 Task: Reply to email with the signature Courtney Young with the subject 'Request for customer feedback' from softage.1@softage.net with the message 'Please provide me with an update on the budget for the project.' with CC to softage.9@softage.net with an attached document Partnership_proposal.pdf
Action: Mouse moved to (1072, 255)
Screenshot: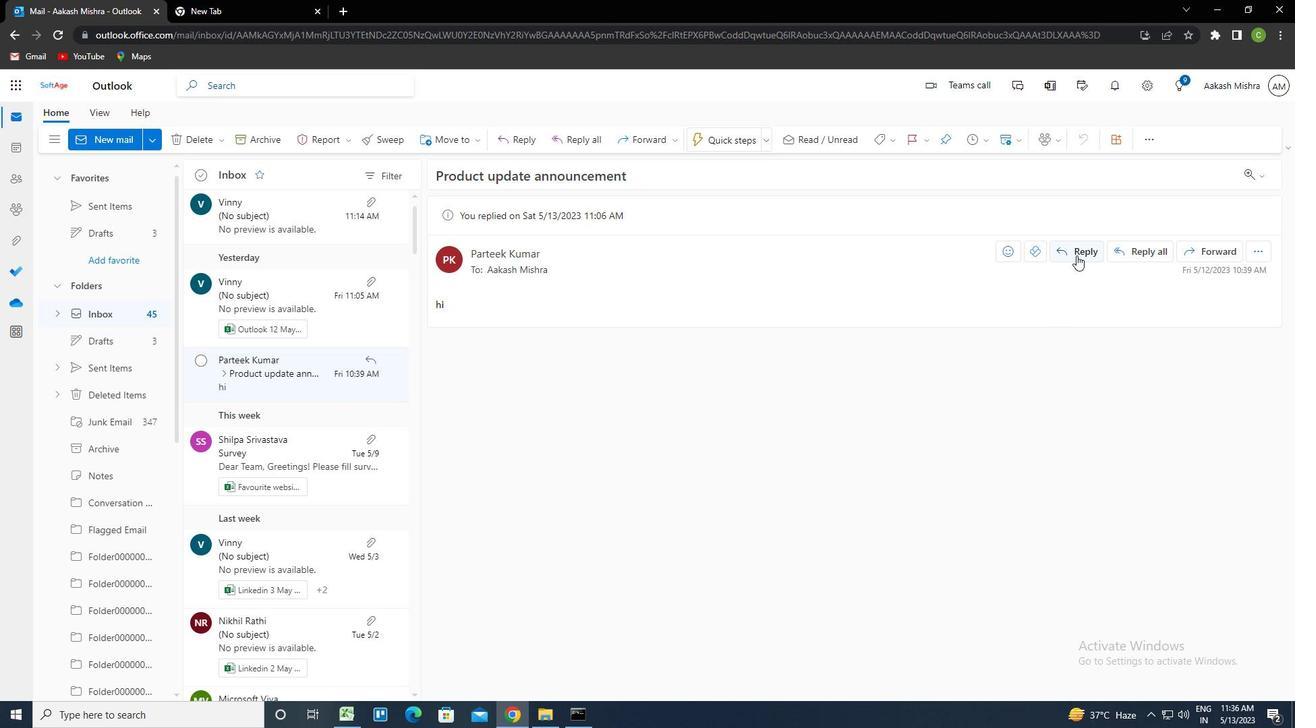 
Action: Mouse pressed left at (1072, 255)
Screenshot: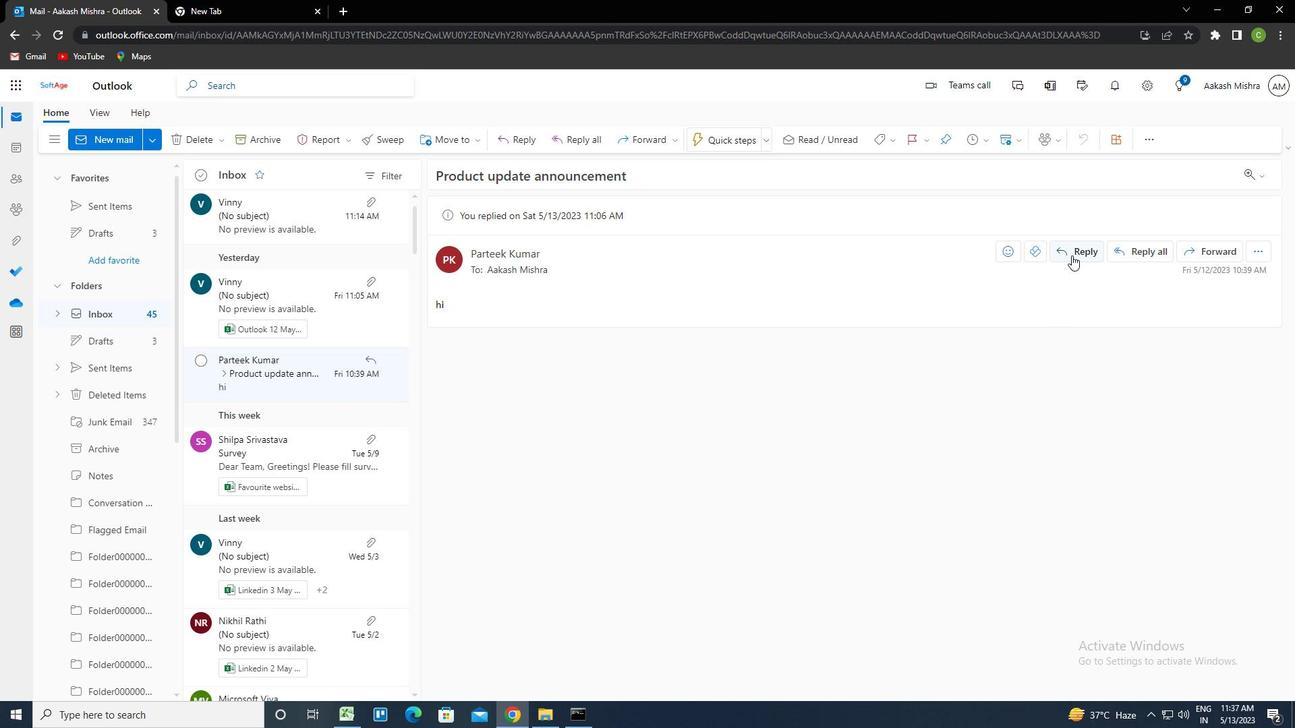 
Action: Mouse moved to (868, 141)
Screenshot: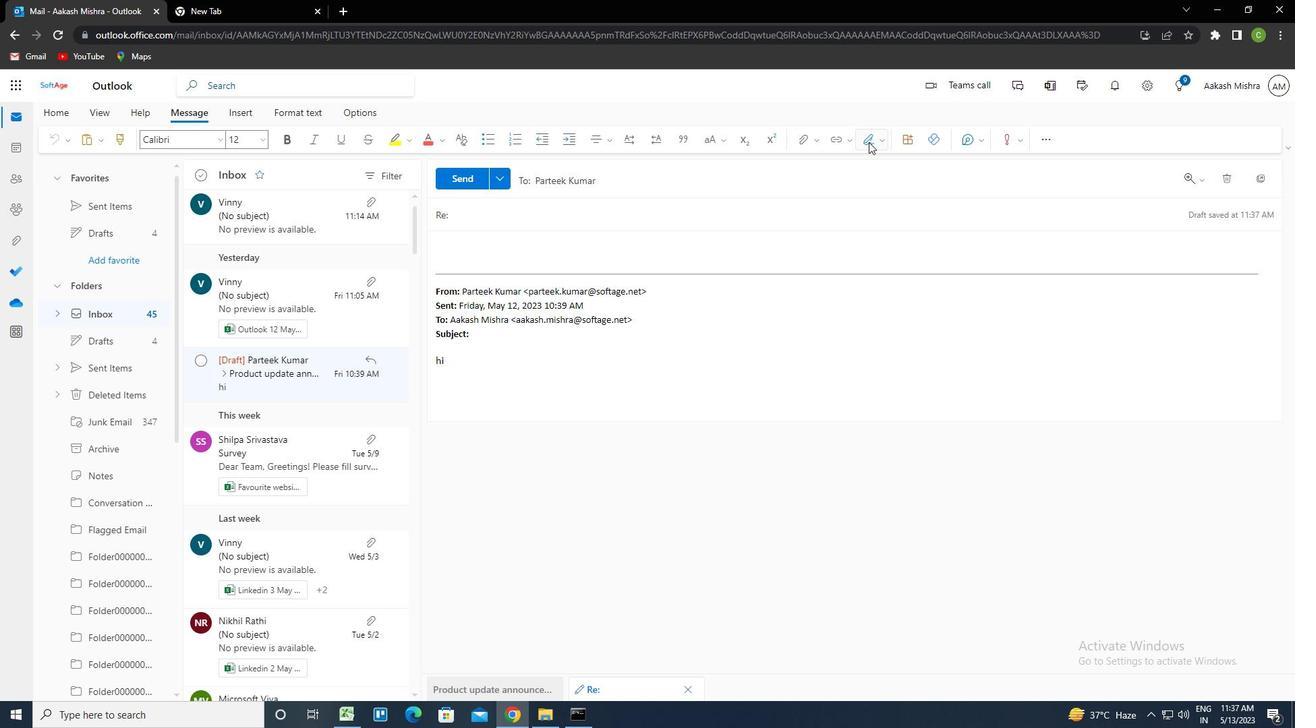 
Action: Mouse pressed left at (868, 141)
Screenshot: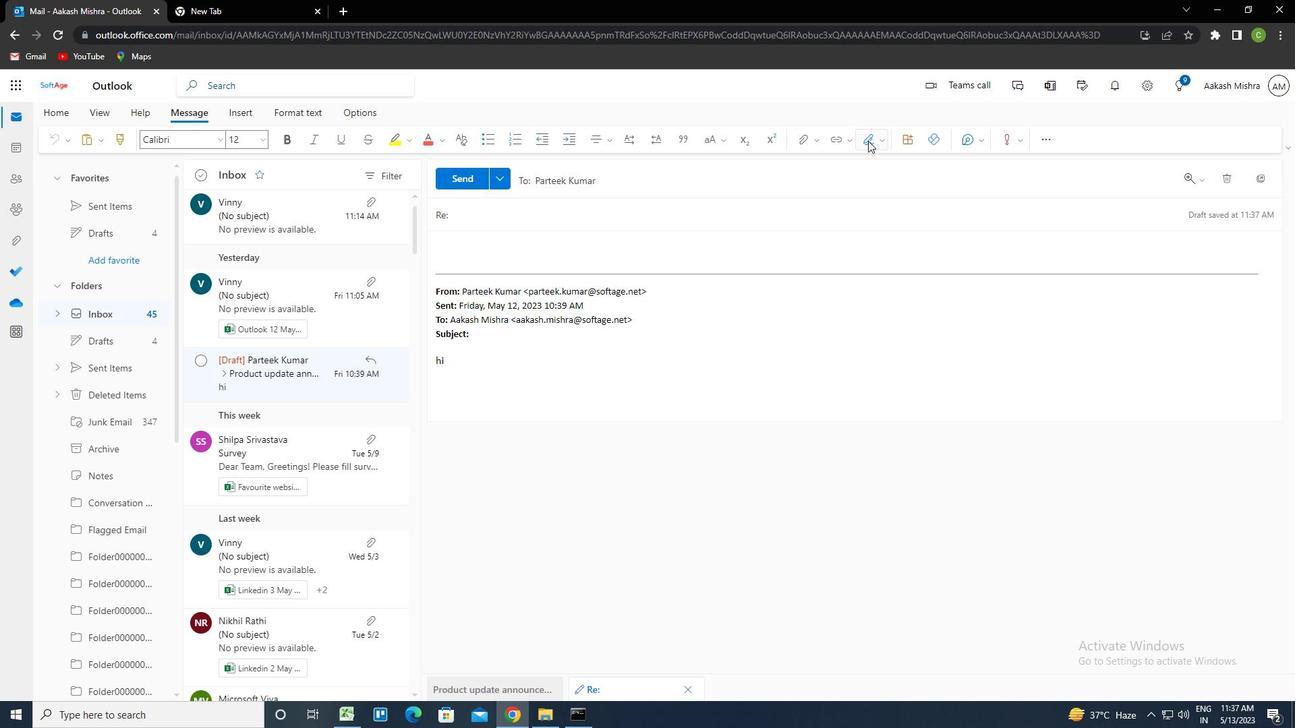
Action: Mouse moved to (852, 188)
Screenshot: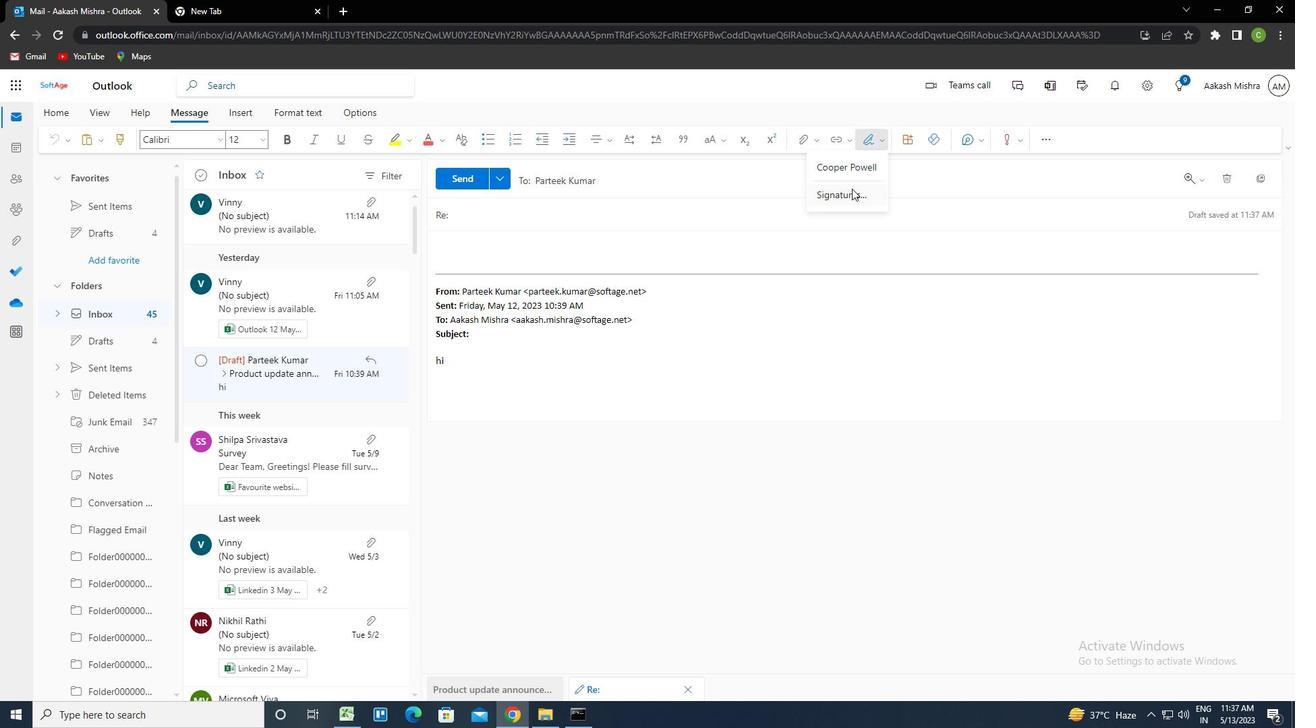 
Action: Mouse pressed left at (852, 188)
Screenshot: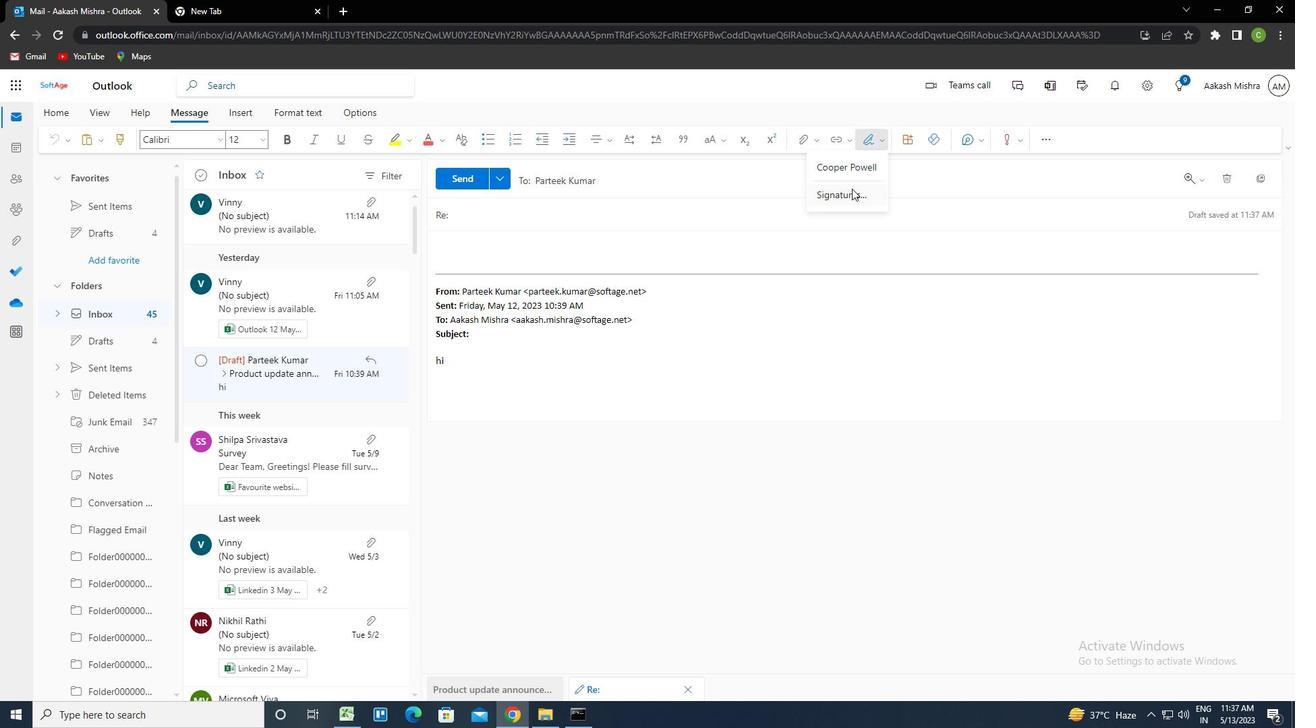 
Action: Mouse moved to (920, 249)
Screenshot: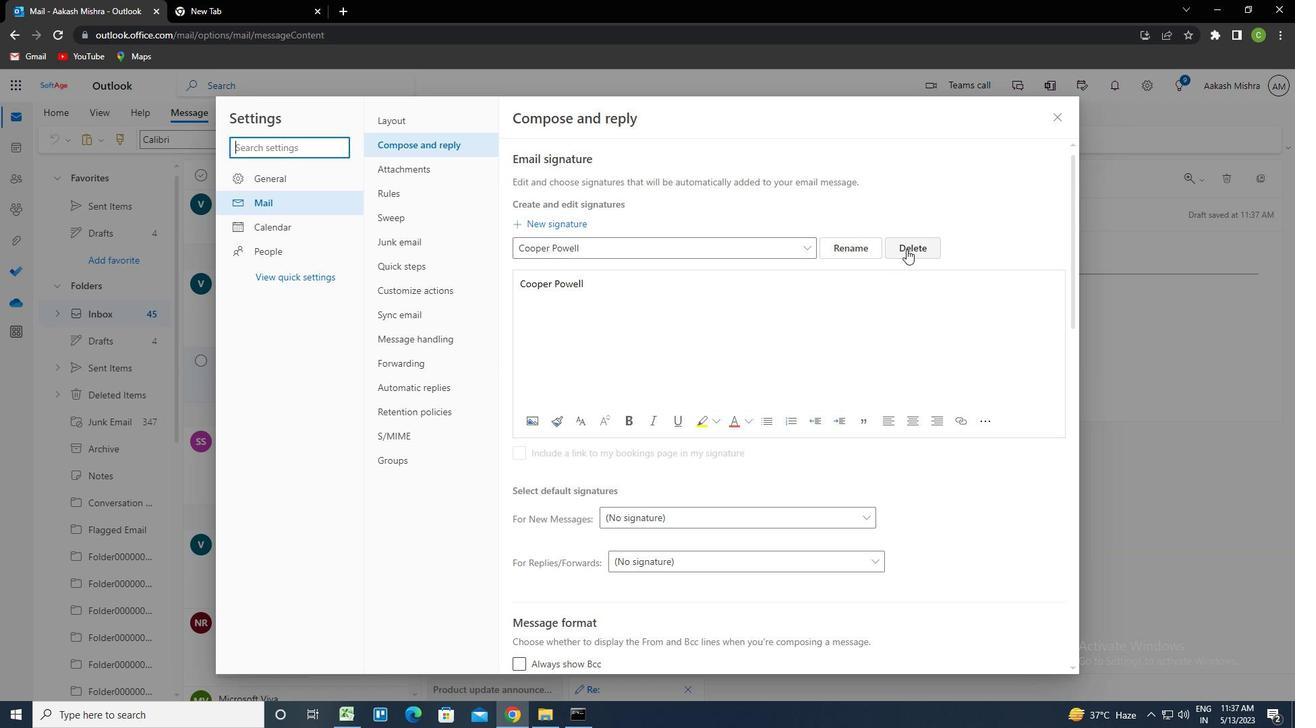 
Action: Mouse pressed left at (920, 249)
Screenshot: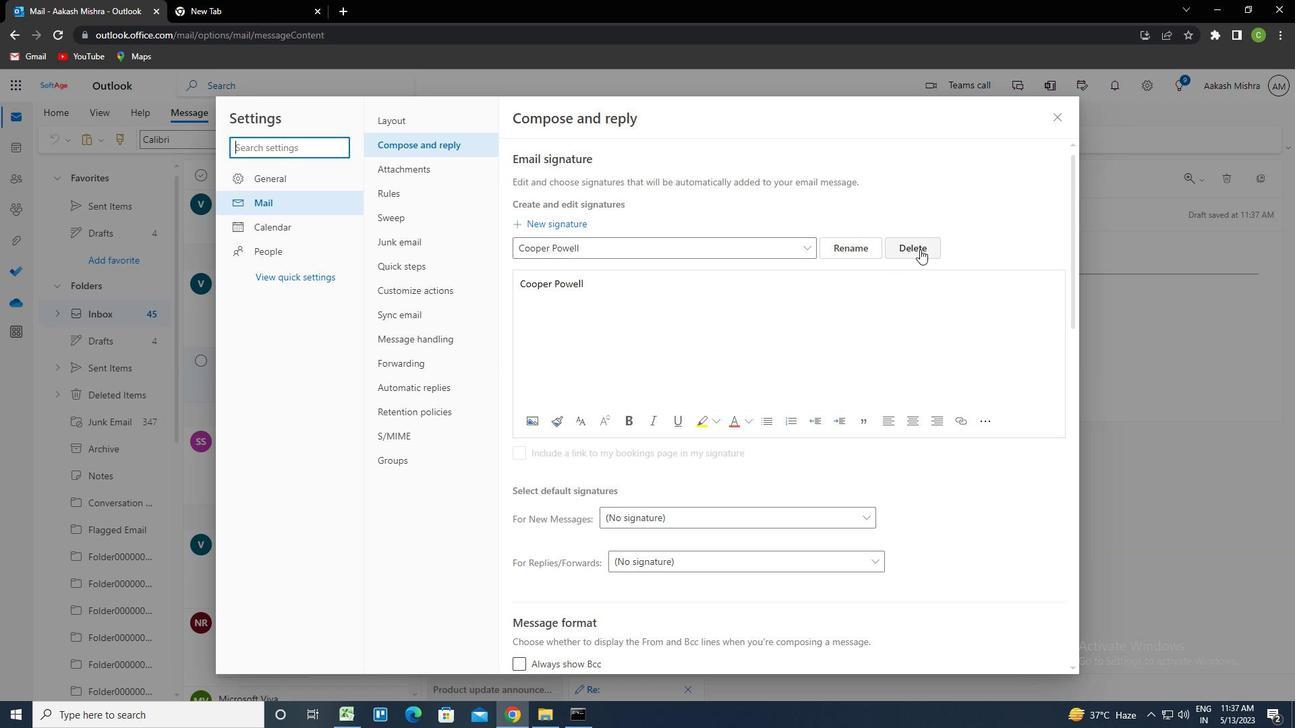 
Action: Mouse moved to (671, 255)
Screenshot: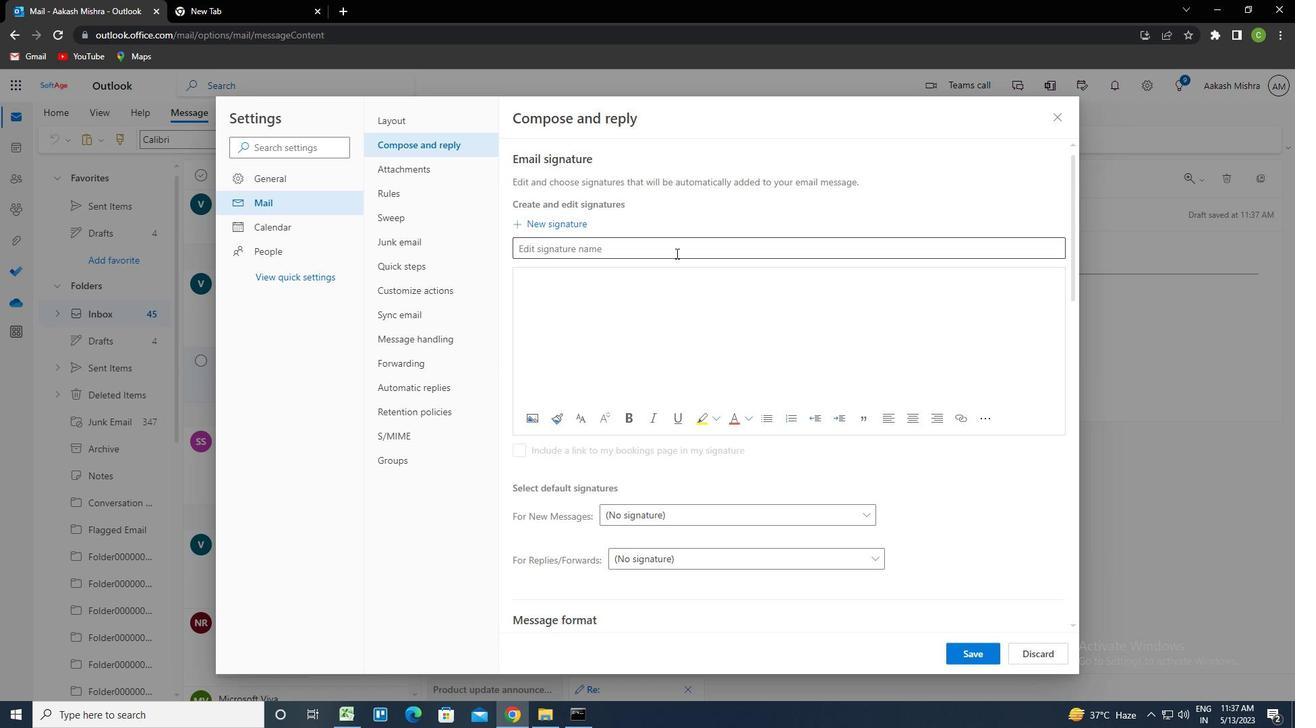 
Action: Mouse pressed left at (671, 255)
Screenshot: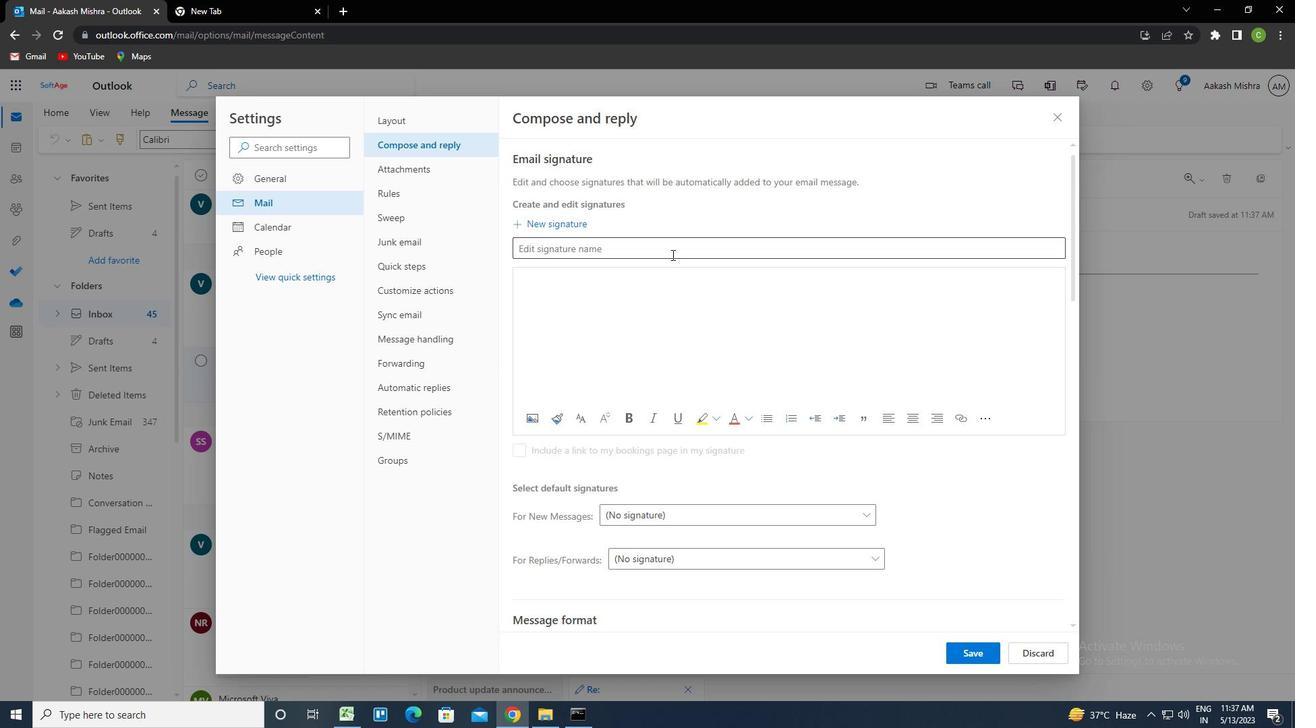 
Action: Key pressed <Key.caps_lock>c<Key.caps_lock>ourtney<Key.space><Key.caps_lock>t<Key.backspace>y<Key.caps_lock>oung<Key.tab><Key.caps_lock>c<Key.caps_lock>ourtney<Key.space><Key.caps_lock>y<Key.caps_lock>oung
Screenshot: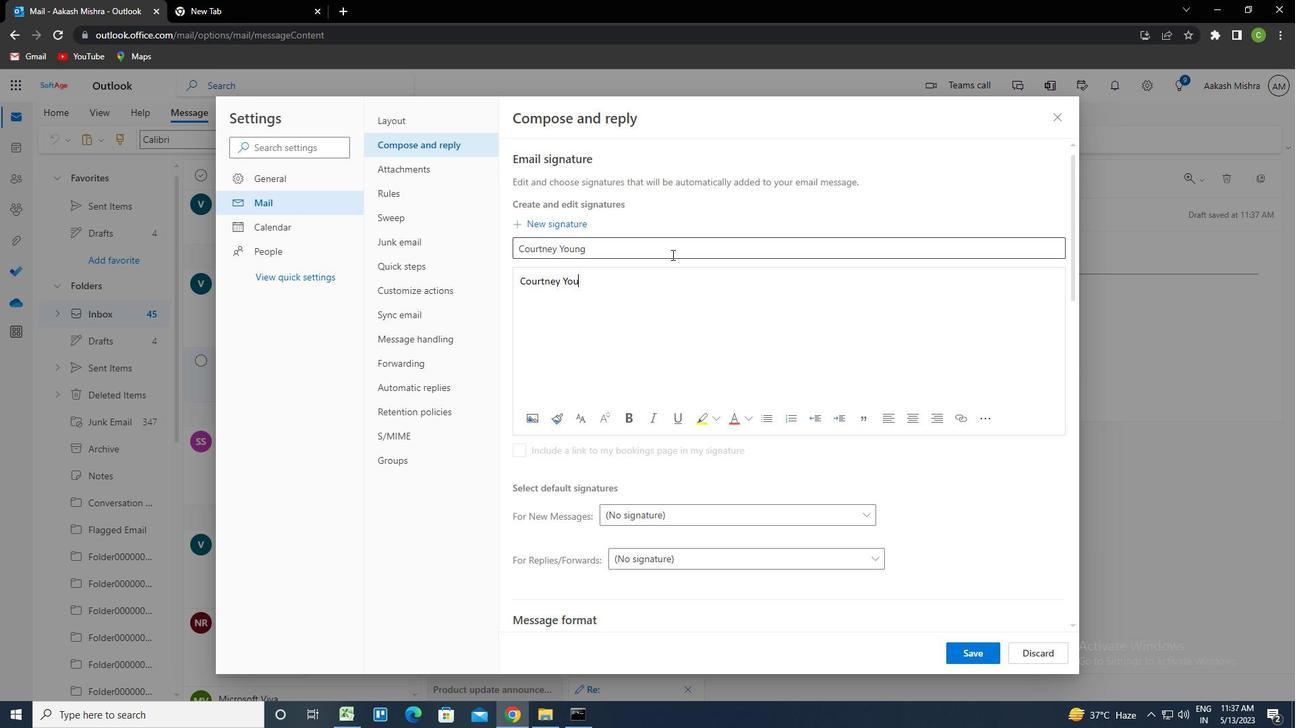 
Action: Mouse moved to (979, 649)
Screenshot: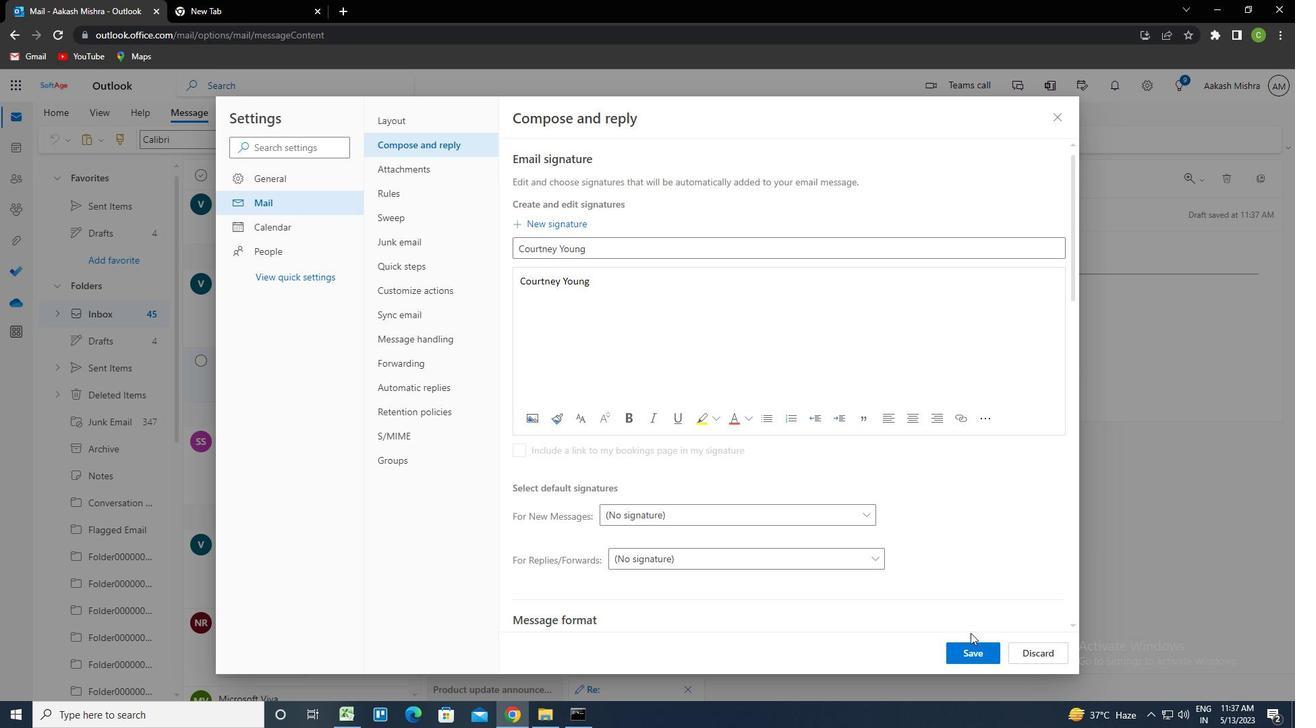 
Action: Mouse pressed left at (979, 649)
Screenshot: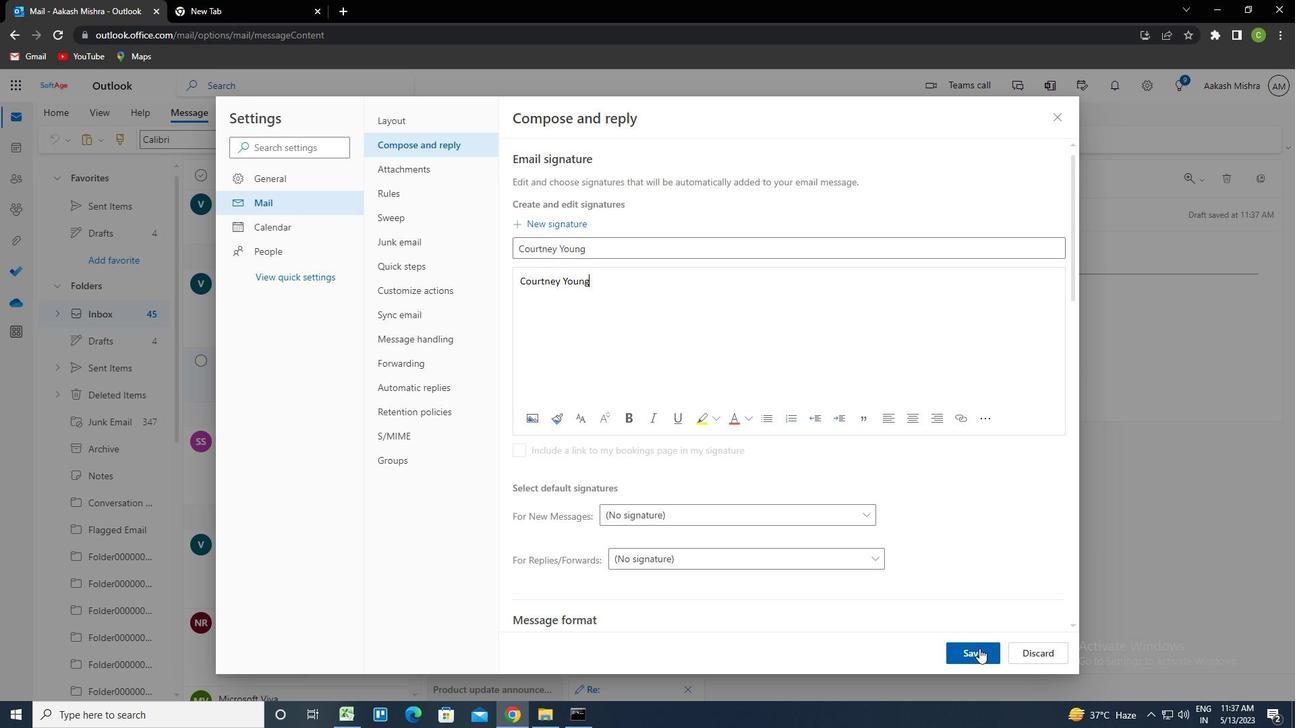 
Action: Mouse moved to (1057, 120)
Screenshot: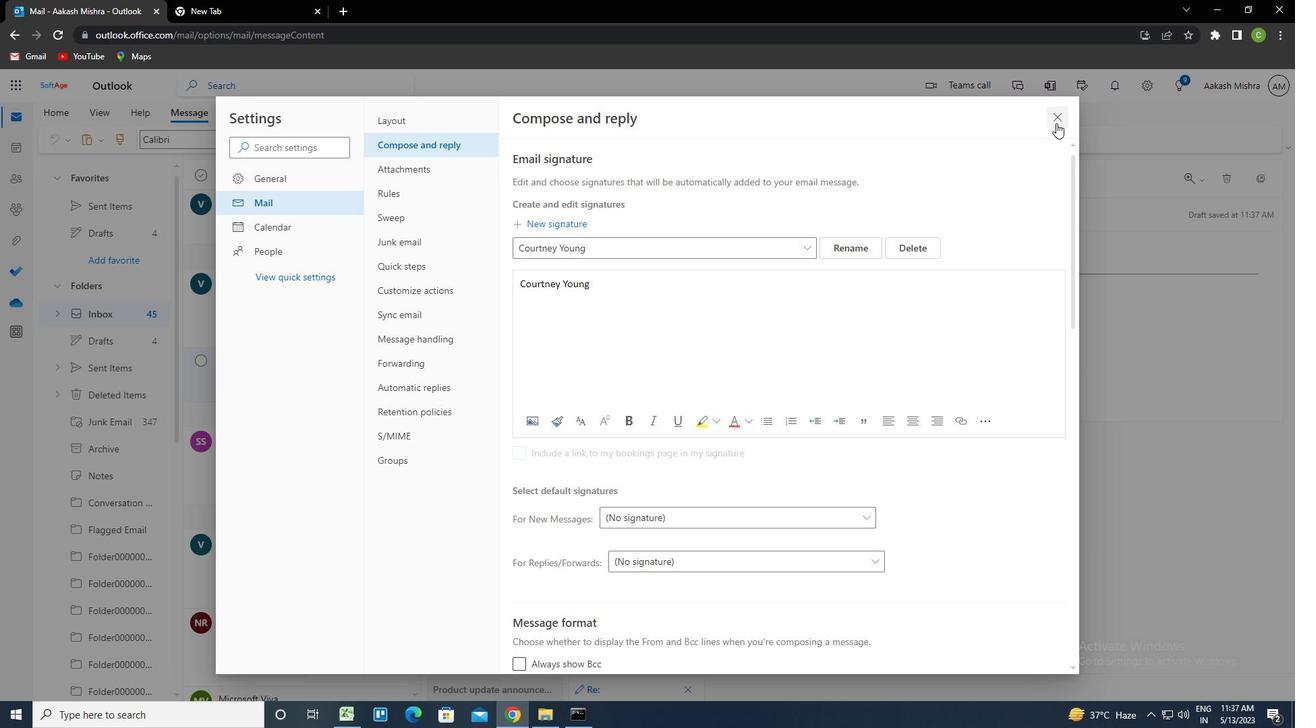 
Action: Mouse pressed left at (1057, 120)
Screenshot: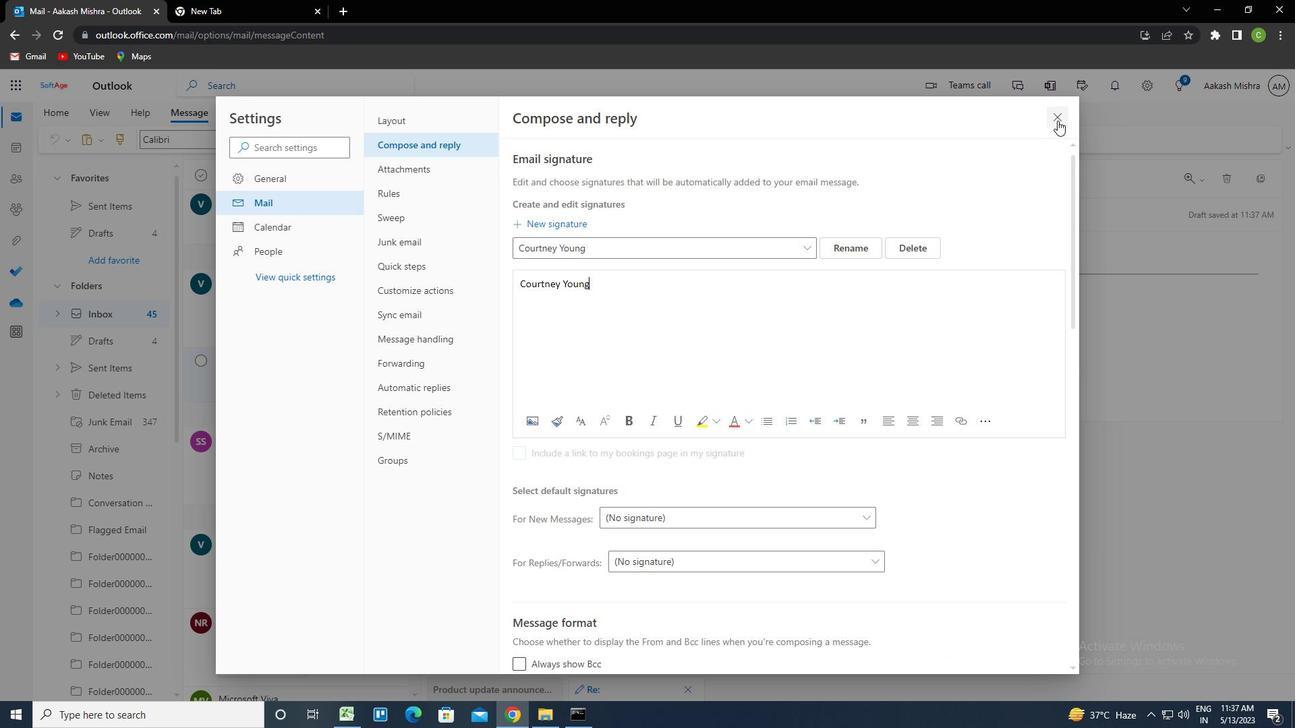 
Action: Mouse moved to (864, 141)
Screenshot: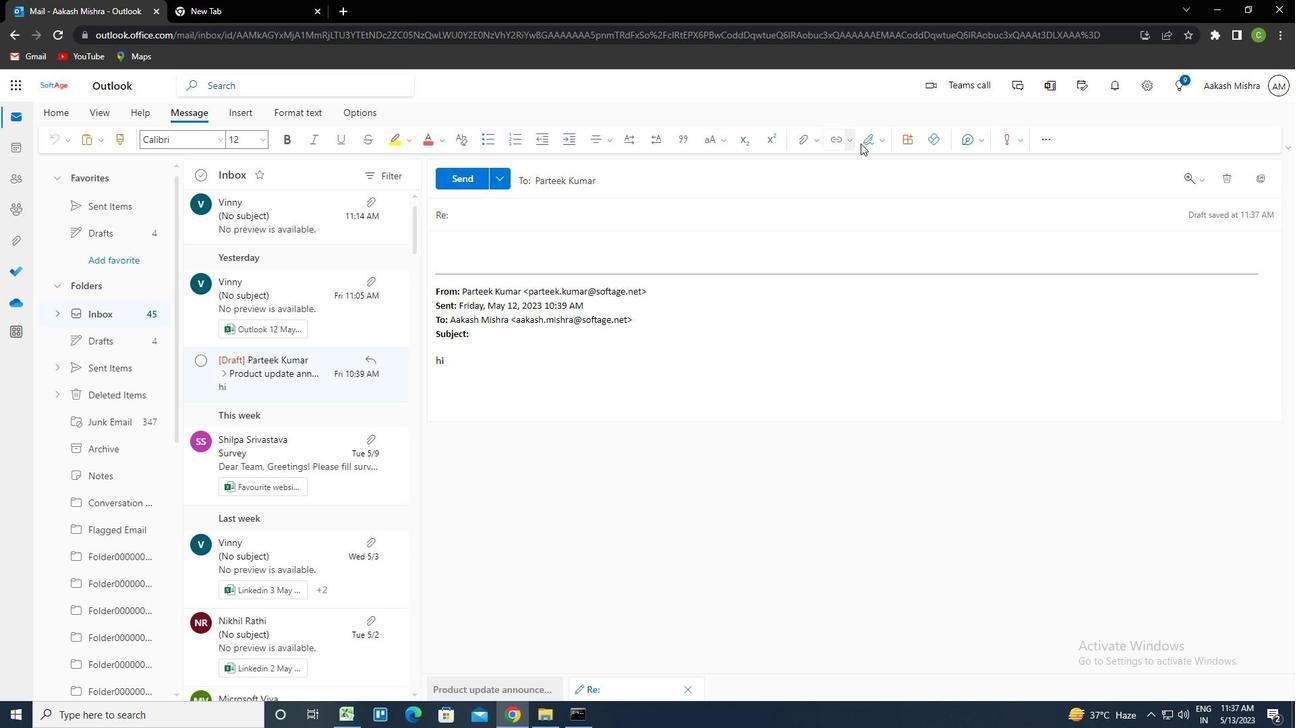 
Action: Mouse pressed left at (864, 141)
Screenshot: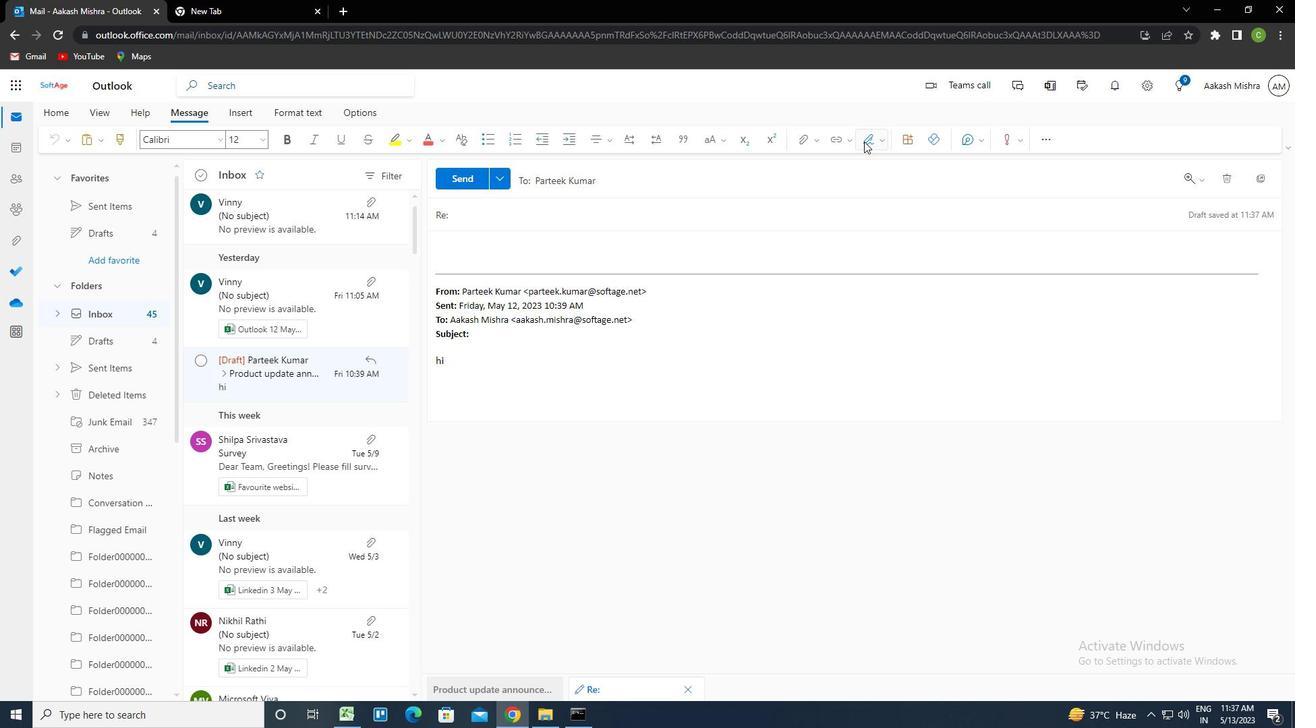 
Action: Mouse moved to (835, 167)
Screenshot: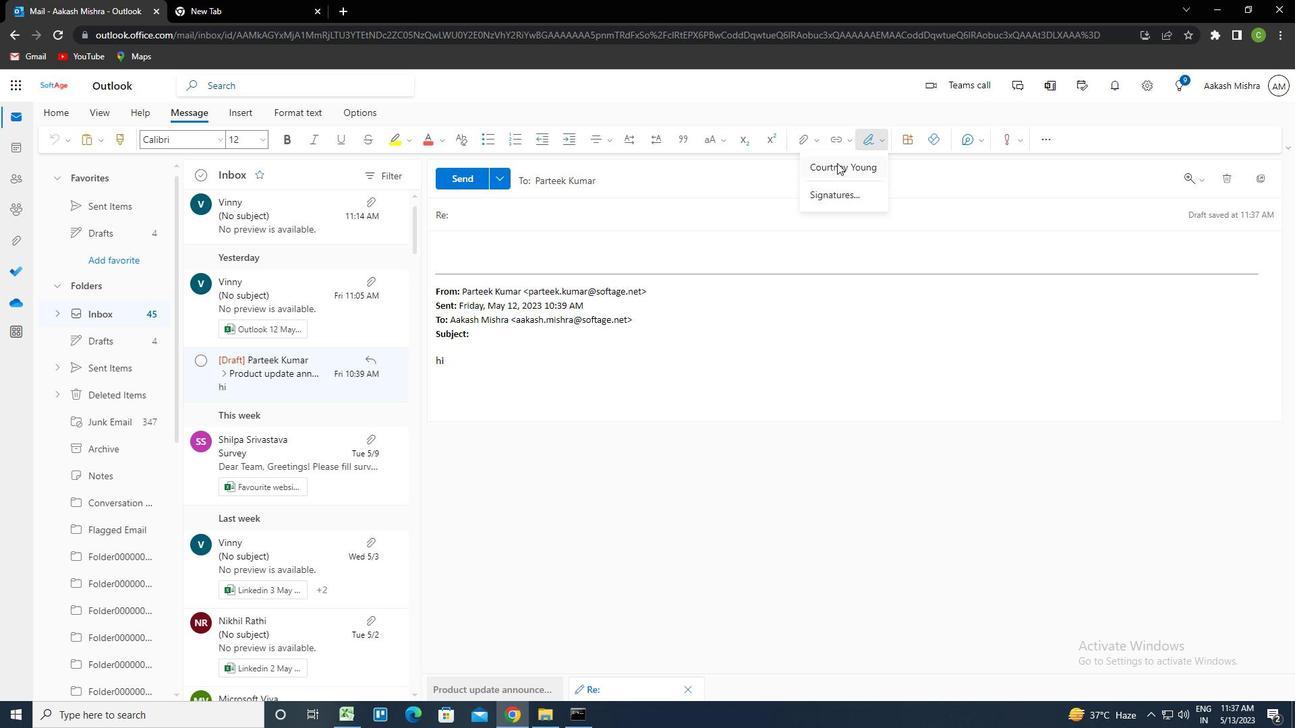 
Action: Mouse pressed left at (835, 167)
Screenshot: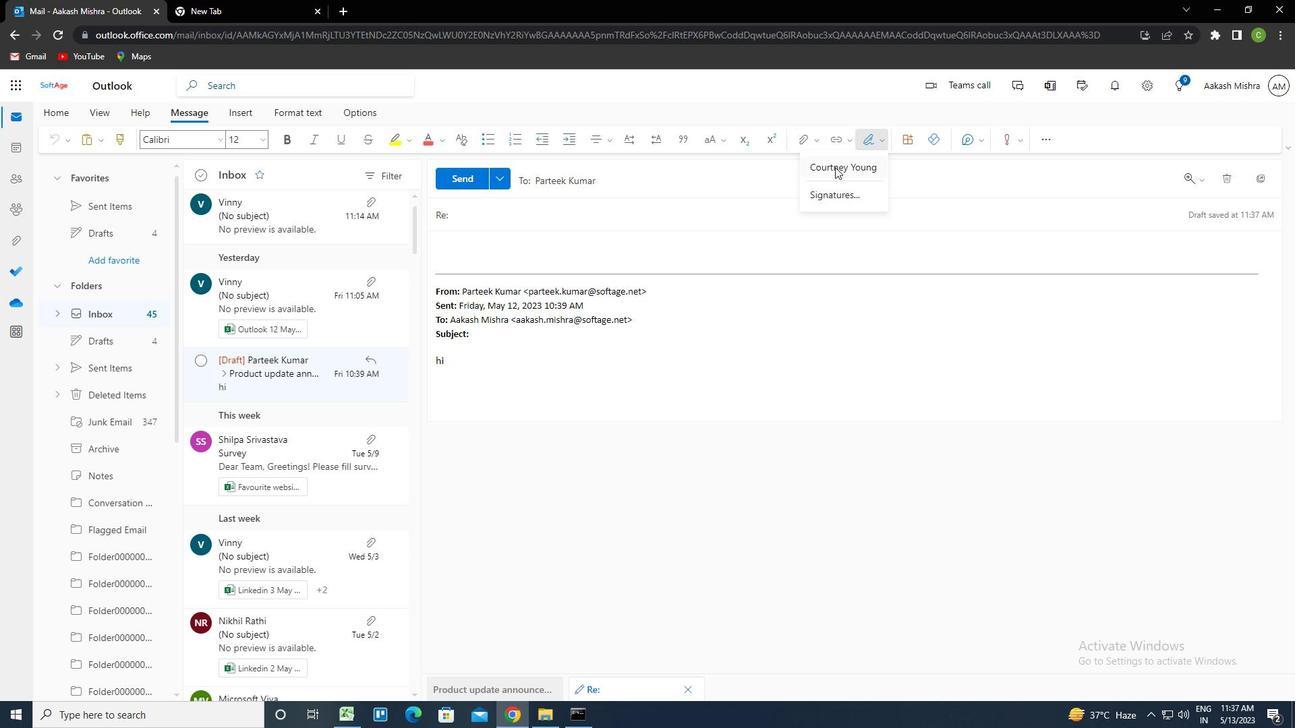 
Action: Mouse moved to (496, 221)
Screenshot: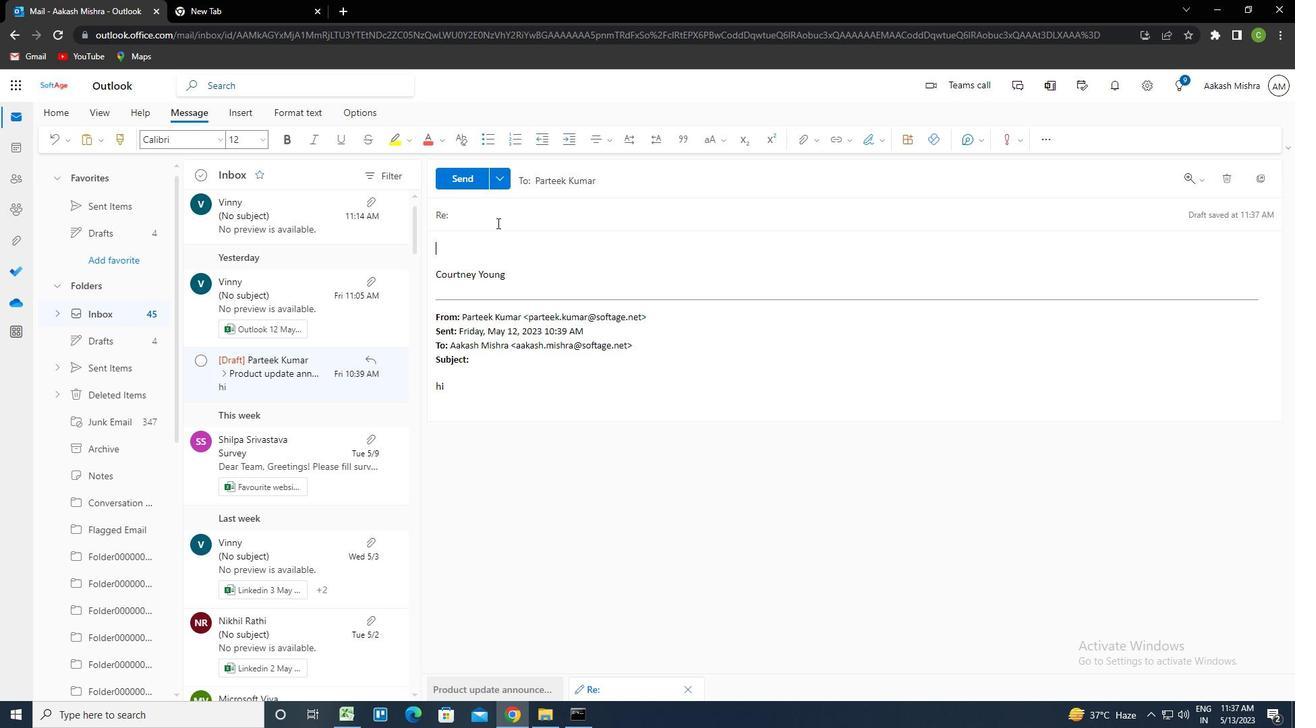 
Action: Mouse pressed left at (496, 221)
Screenshot: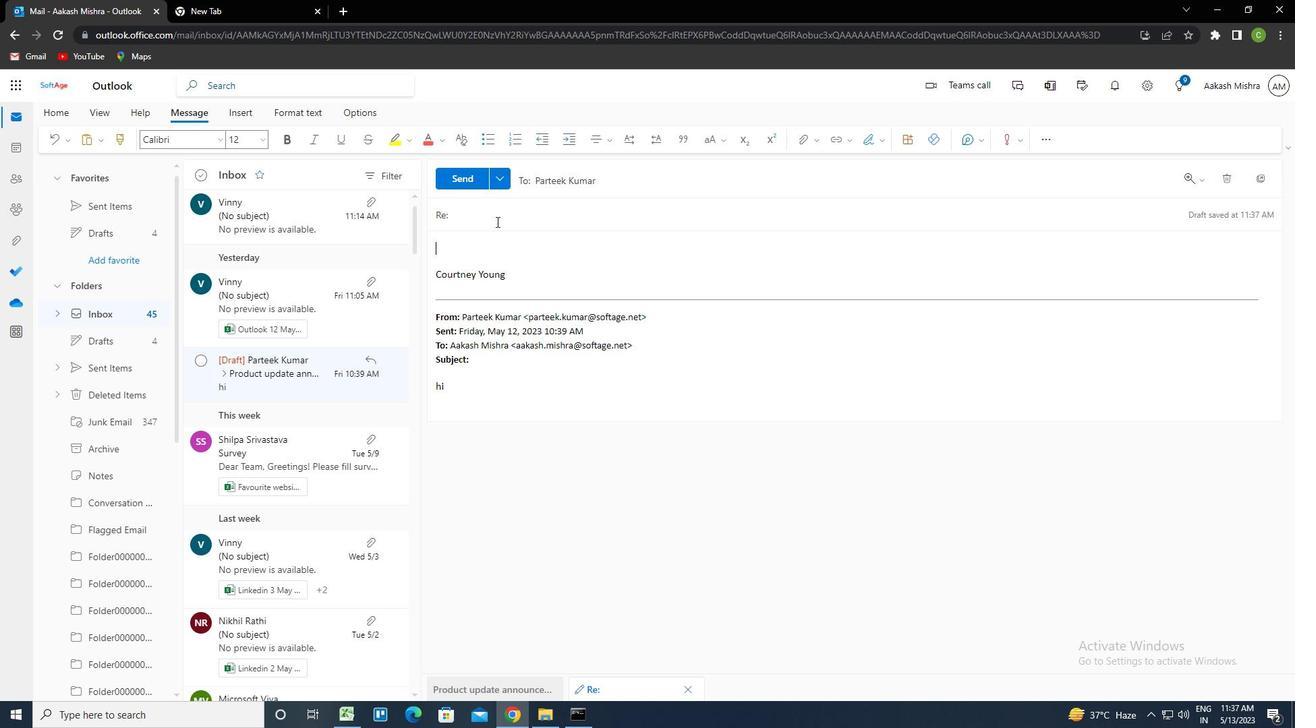 
Action: Key pressed <Key.caps_lock>r<Key.caps_lock>equest<Key.space>for<Key.space>customer<Key.space>feedback<Key.tab><Key.caps_lock>p<Key.caps_lock>Lease<Key.space>provide<Key.space>me<Key.space>with<Key.space>an<Key.space>update<Key.space>on<Key.space>the<Key.space>budget<Key.space>for<Key.space>the<Key.space>project
Screenshot: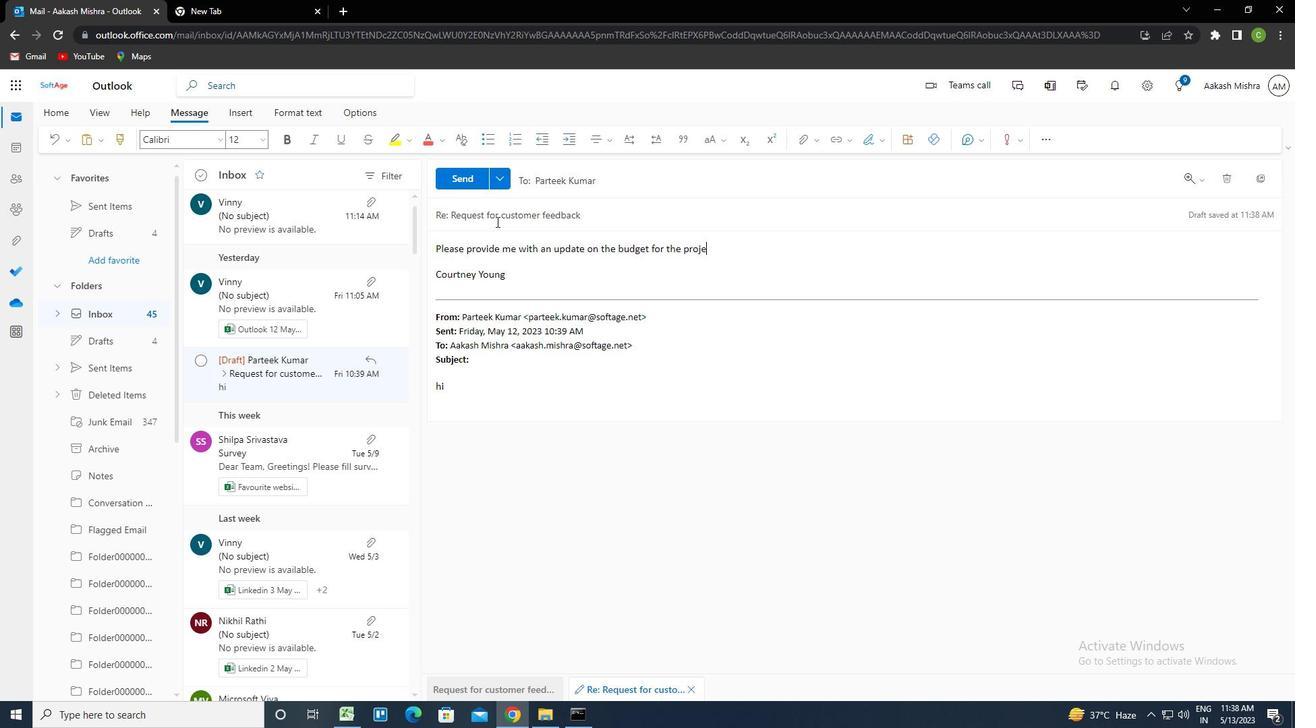 
Action: Mouse moved to (628, 185)
Screenshot: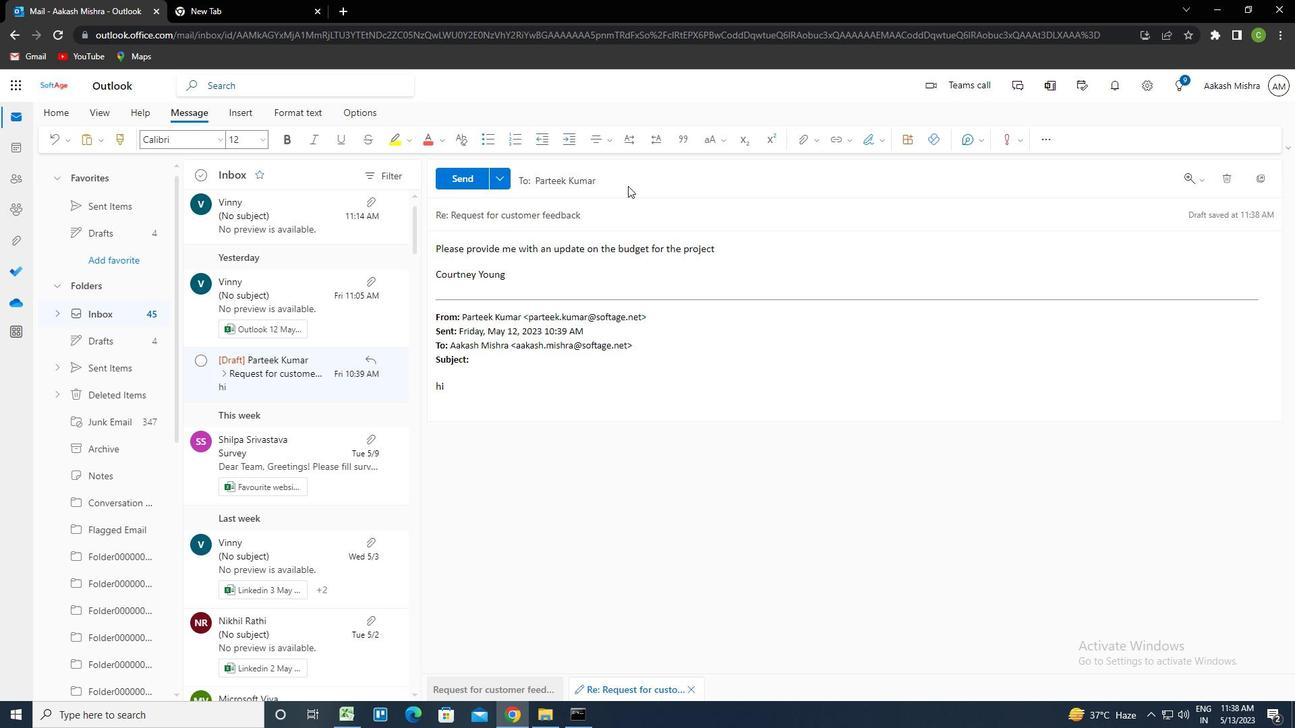 
Action: Mouse pressed left at (628, 185)
Screenshot: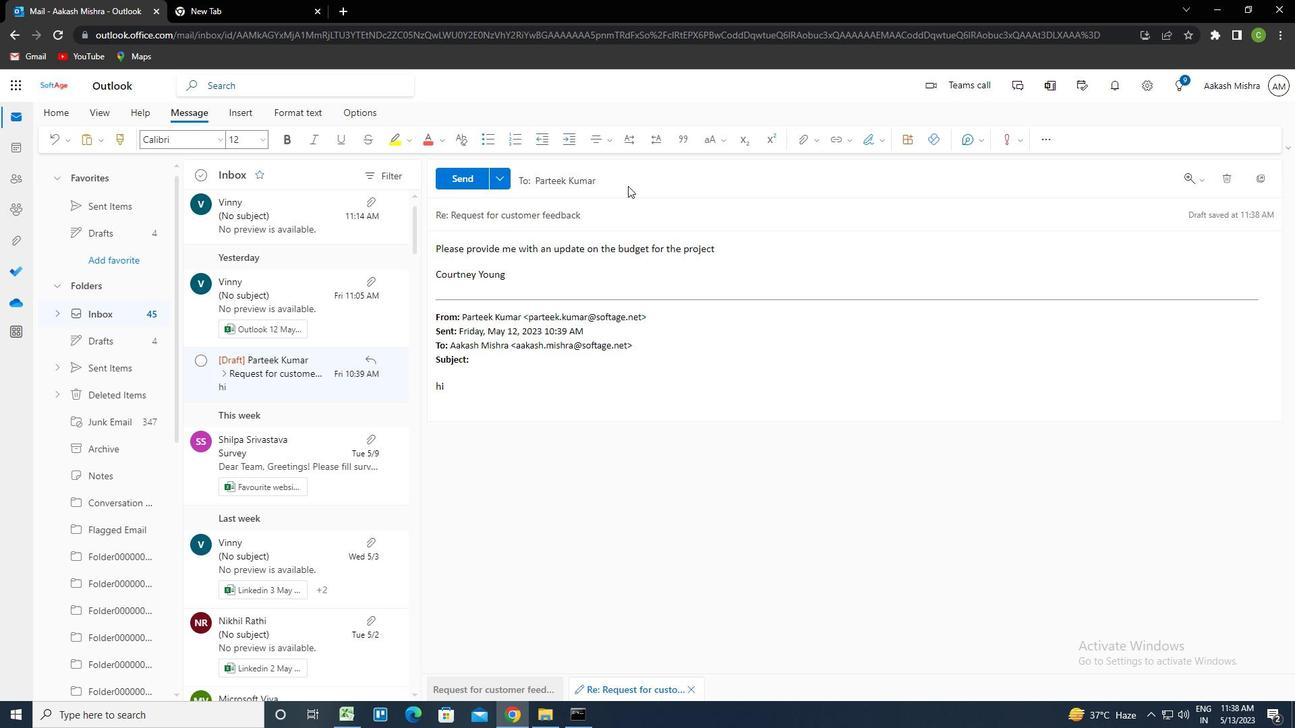 
Action: Mouse moved to (545, 242)
Screenshot: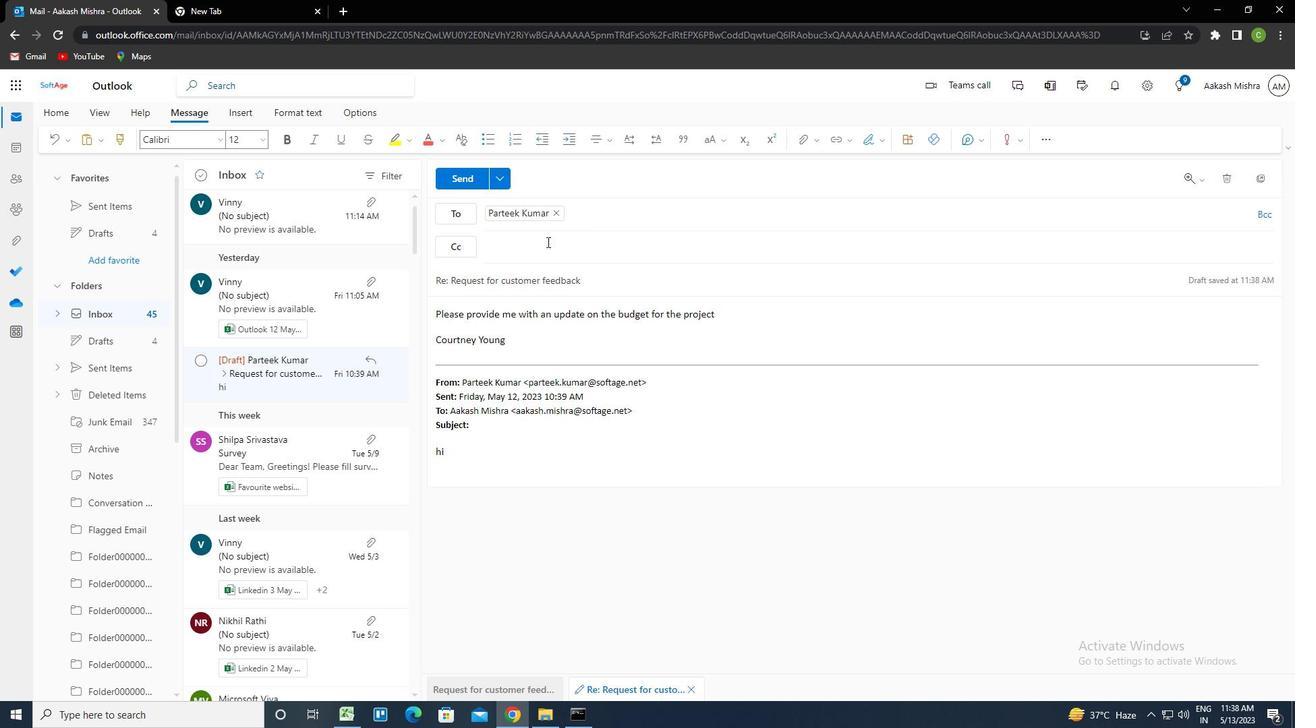 
Action: Mouse pressed left at (545, 242)
Screenshot: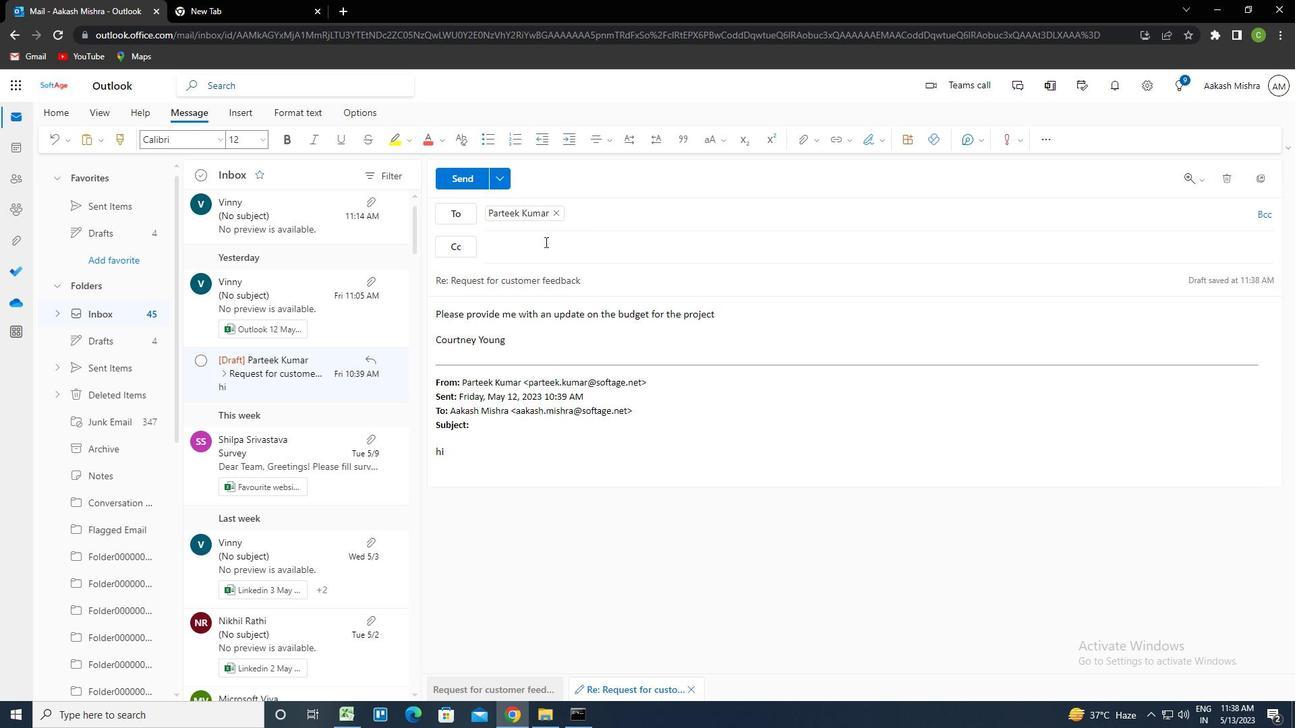 
Action: Key pressed <Key.caps_lock><Key.caps_lock>softage.9<Key.shift>@SOFTAGE.NET<Key.down><Key.enter>
Screenshot: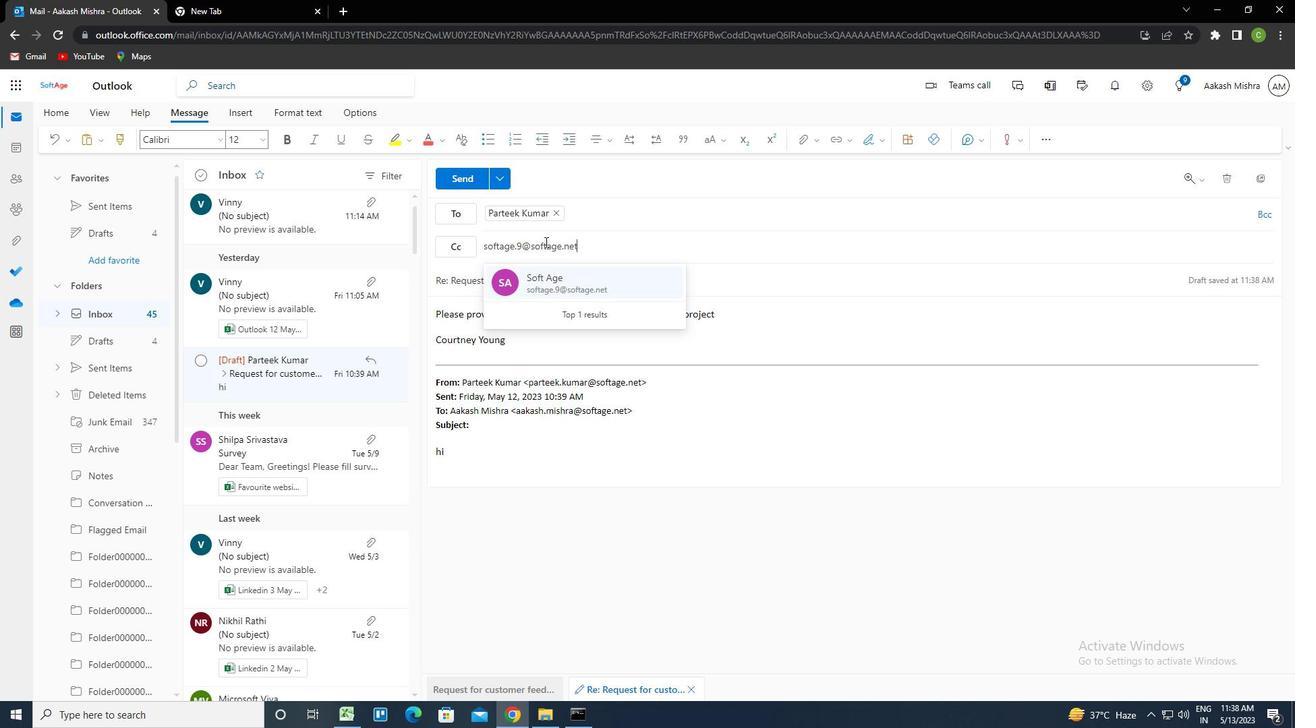 
Action: Mouse moved to (798, 143)
Screenshot: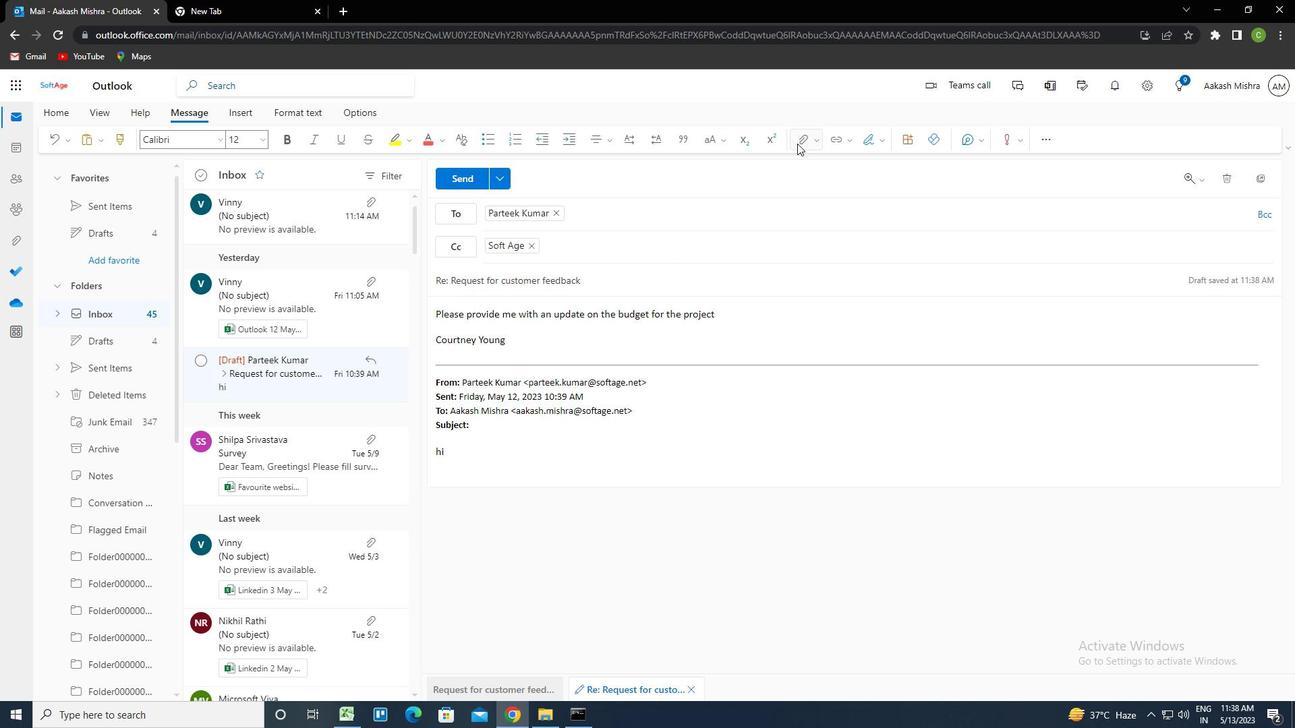 
Action: Mouse pressed left at (798, 143)
Screenshot: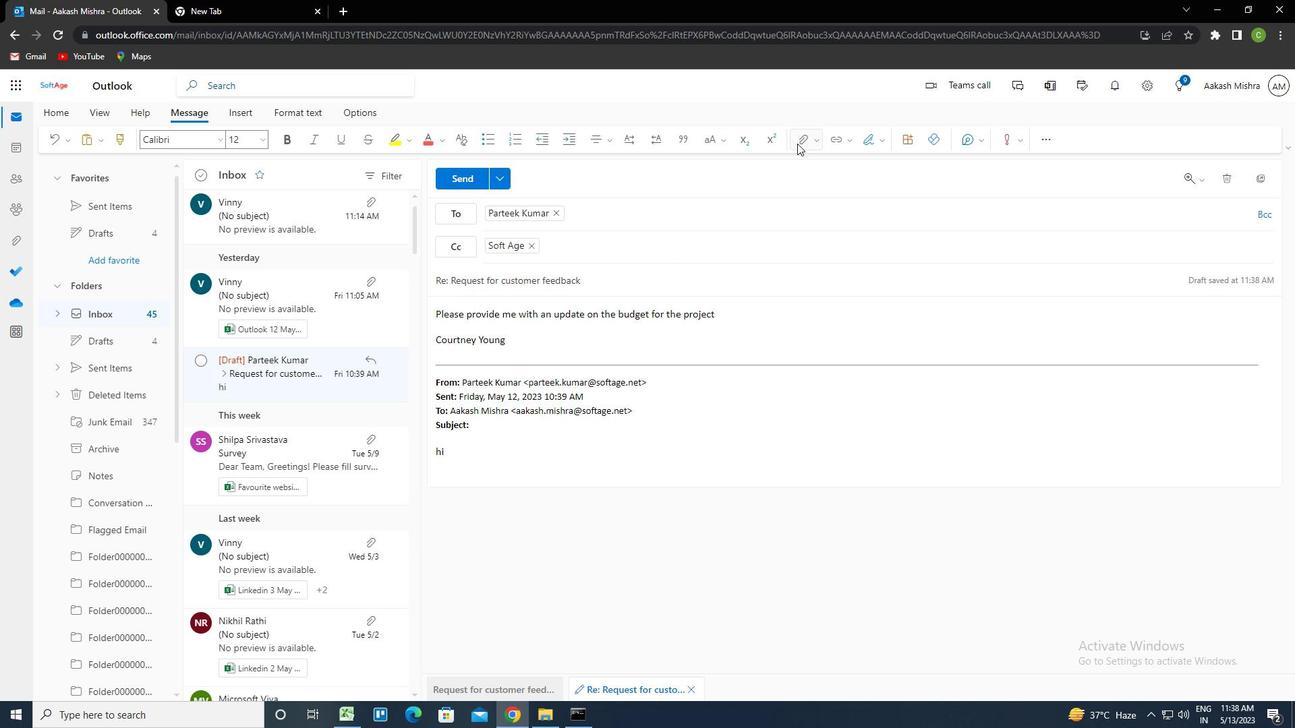 
Action: Mouse moved to (744, 171)
Screenshot: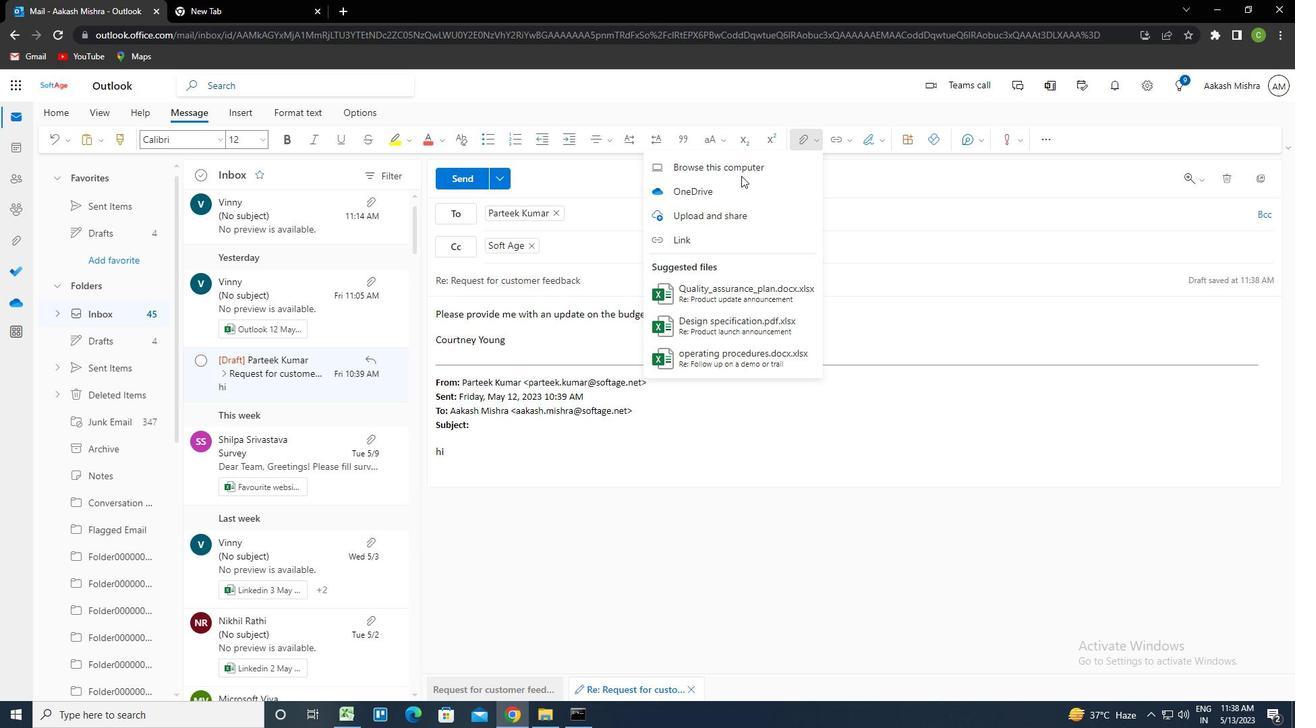 
Action: Mouse pressed left at (744, 171)
Screenshot: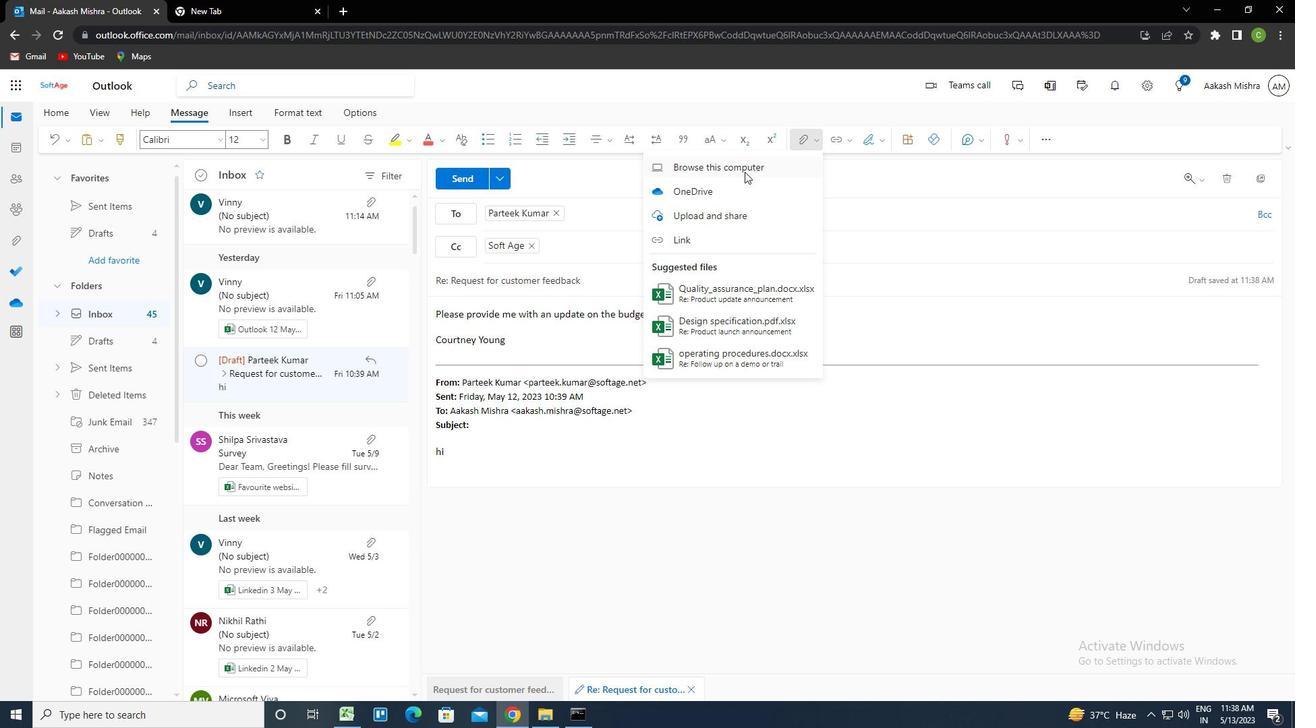 
Action: Mouse moved to (240, 174)
Screenshot: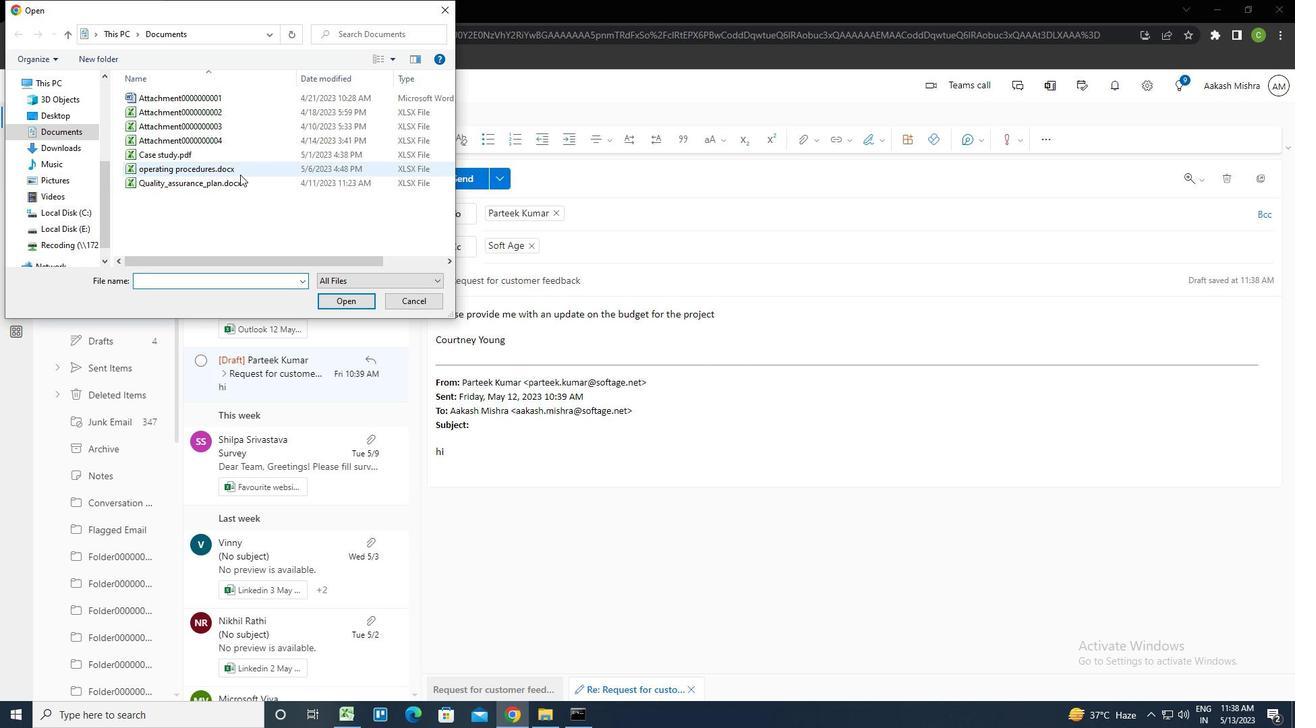 
Action: Mouse pressed left at (240, 174)
Screenshot: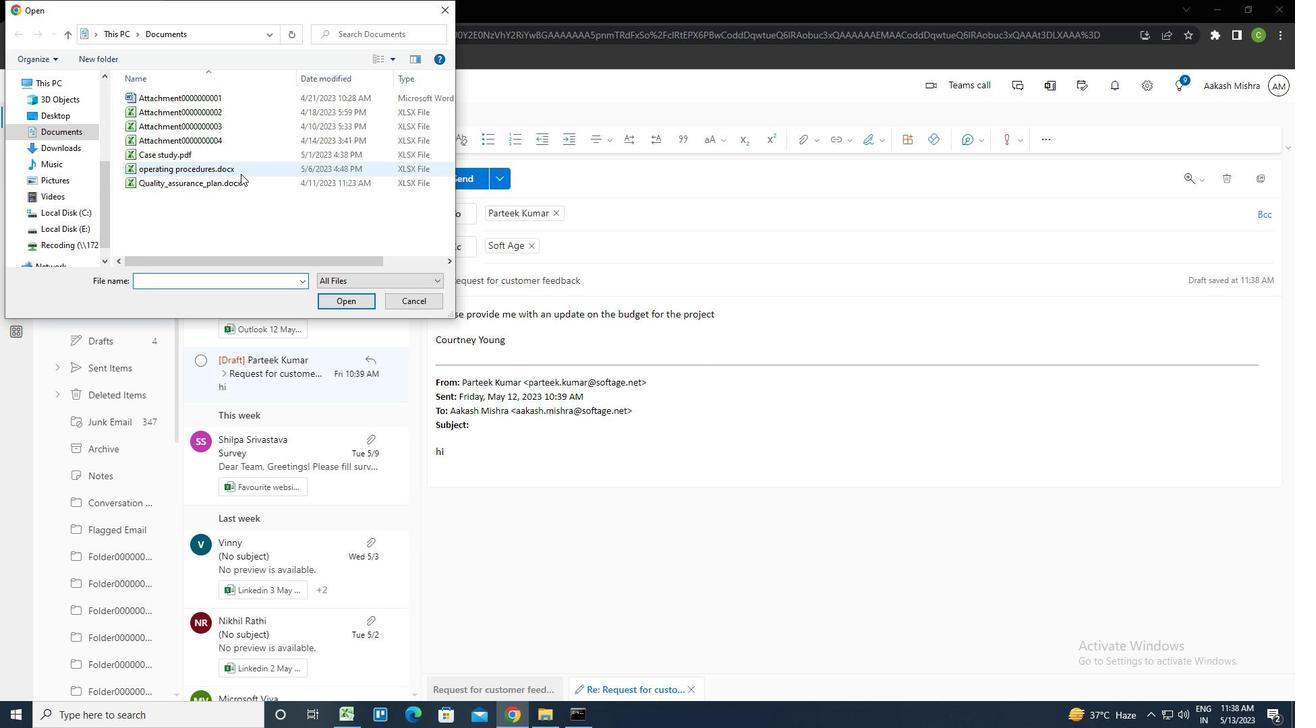 
Action: Key pressed <Key.f2><Key.caps_lock><Key.caps_lock><Key.caps_lock>P<Key.caps_lock>ARTNERSHIP<Key.shift_r><Key.shift_r><Key.shift_r><Key.shift_r><Key.shift_r><Key.shift_r><Key.shift_r><Key.shift_r><Key.shift_r><Key.shift_r><Key.shift_r><Key.shift_r><Key.shift_r><Key.shift_r><Key.shift_r><Key.shift_r><Key.shift_r><Key.shift_r><Key.shift_r><Key.shift_r><Key.shift_r>_PROPOSAL.PDF<Key.enter>
Screenshot: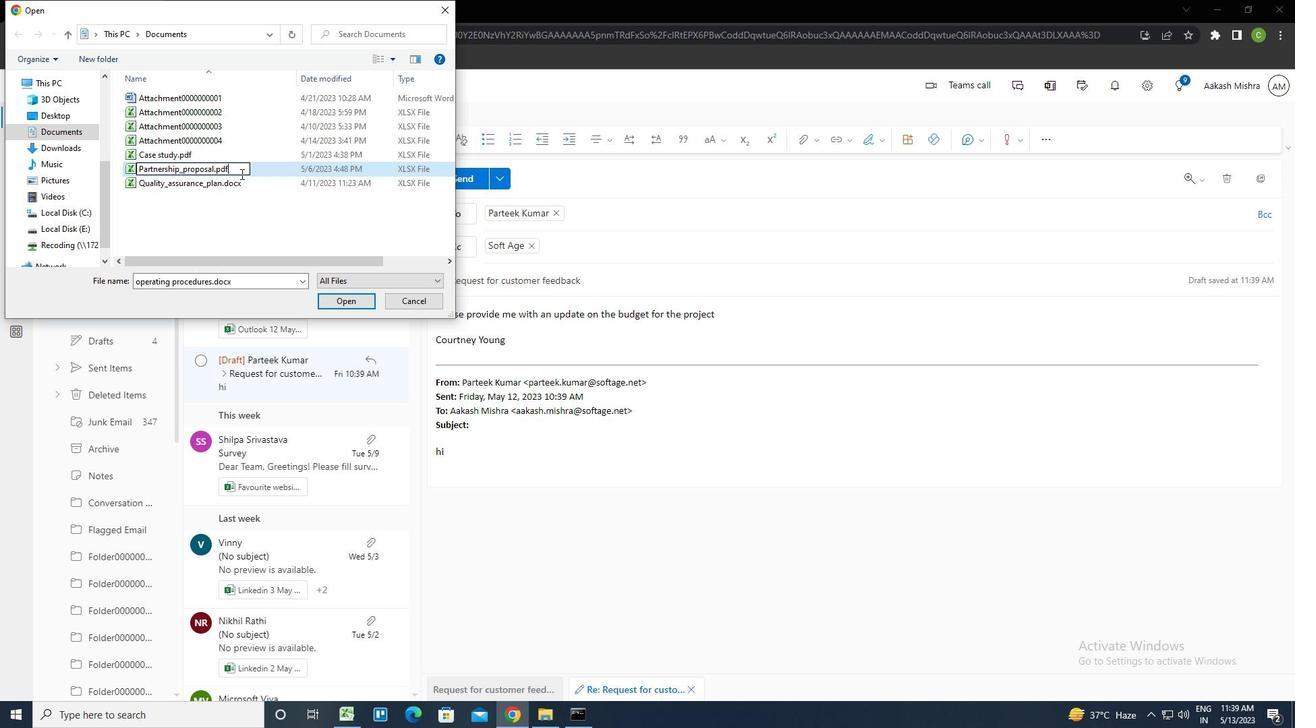 
Action: Mouse moved to (264, 165)
Screenshot: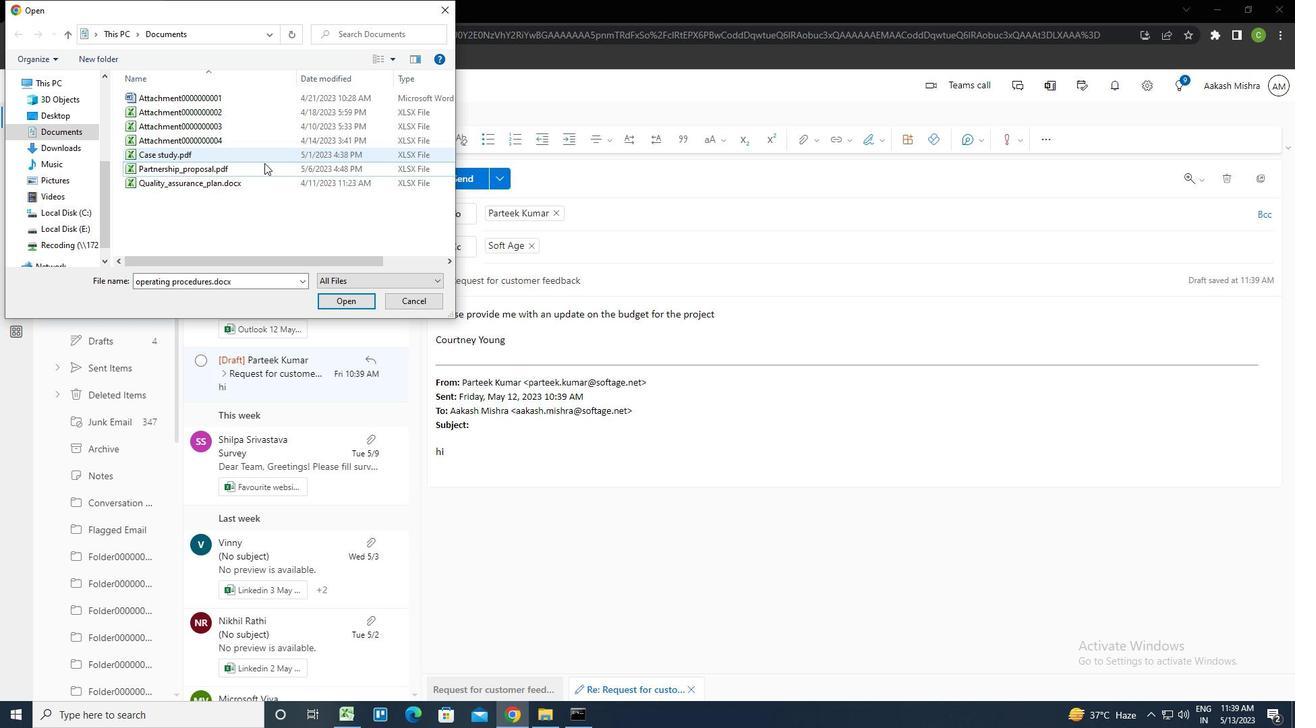 
Action: Mouse pressed left at (264, 165)
Screenshot: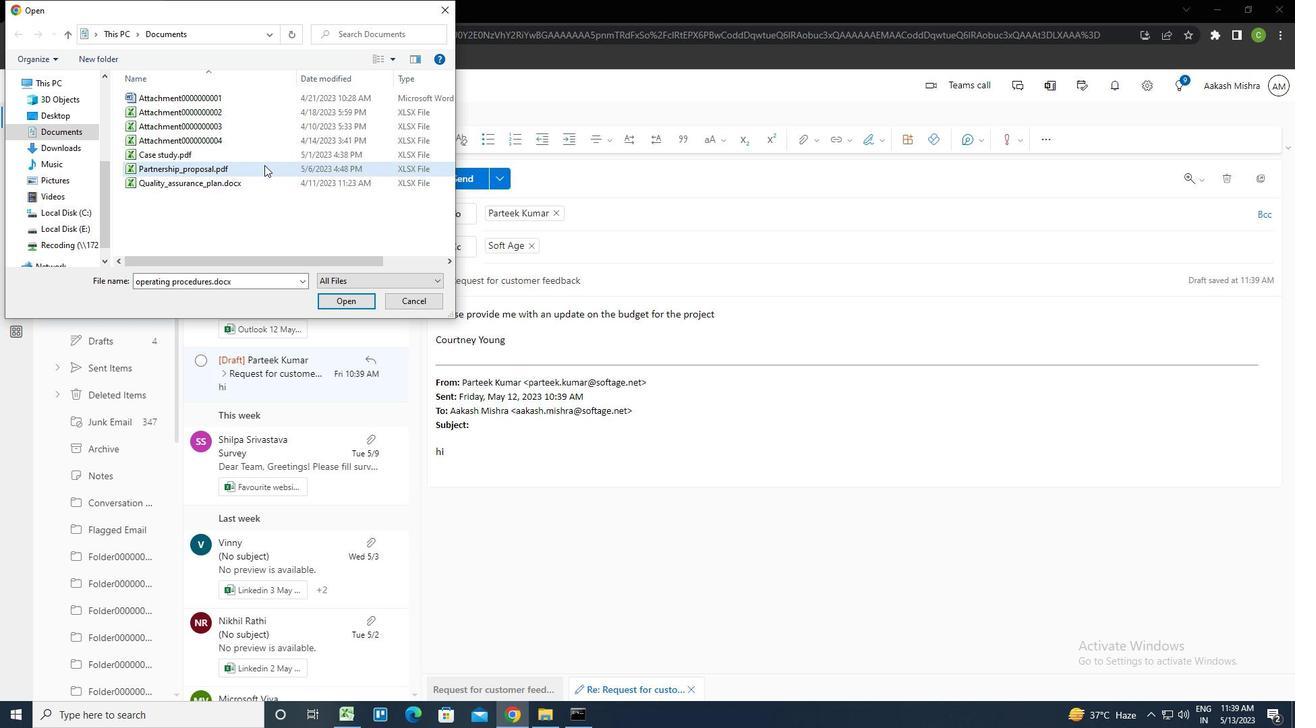 
Action: Mouse pressed left at (264, 165)
Screenshot: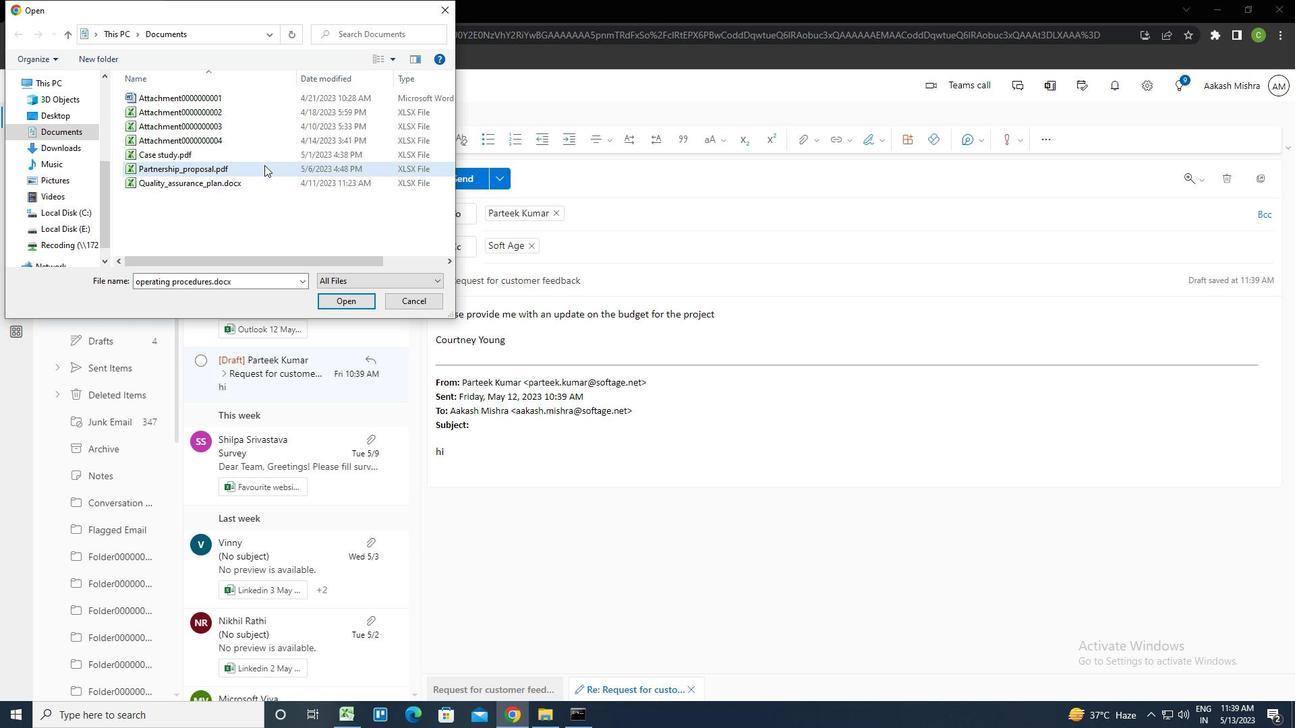 
Action: Mouse moved to (476, 174)
Screenshot: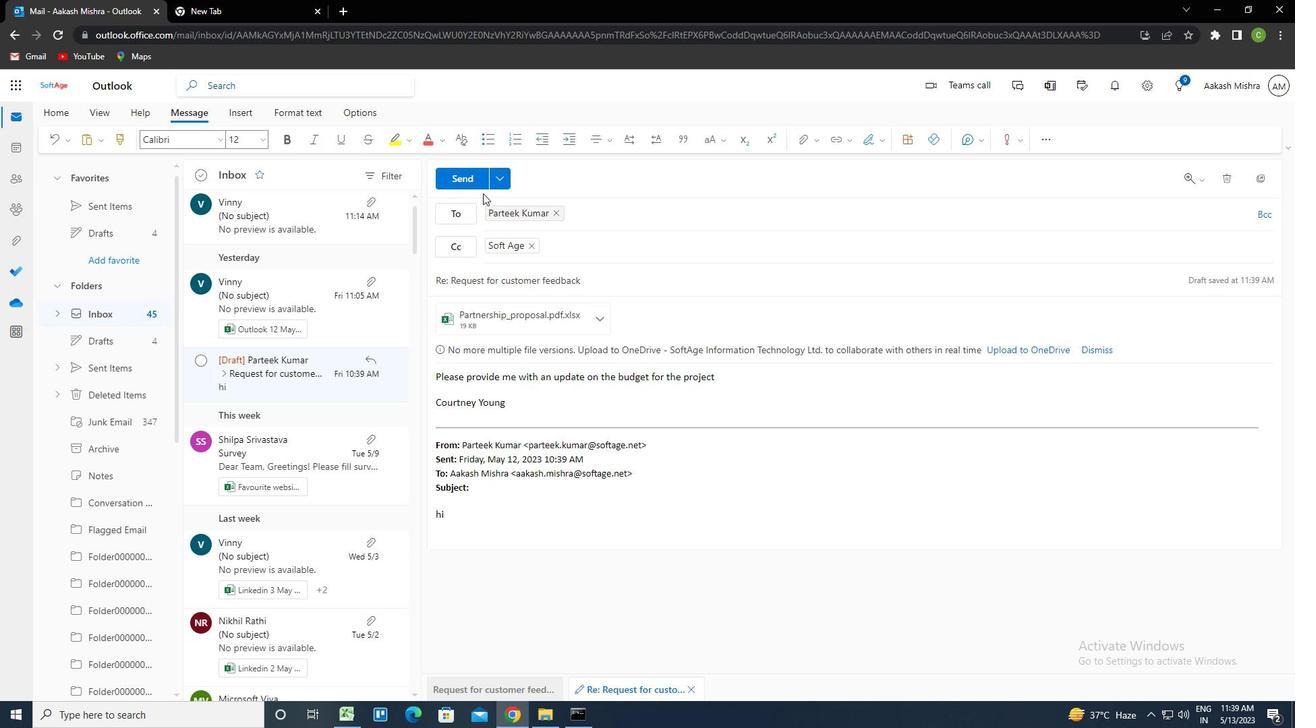 
Action: Mouse pressed left at (476, 174)
Screenshot: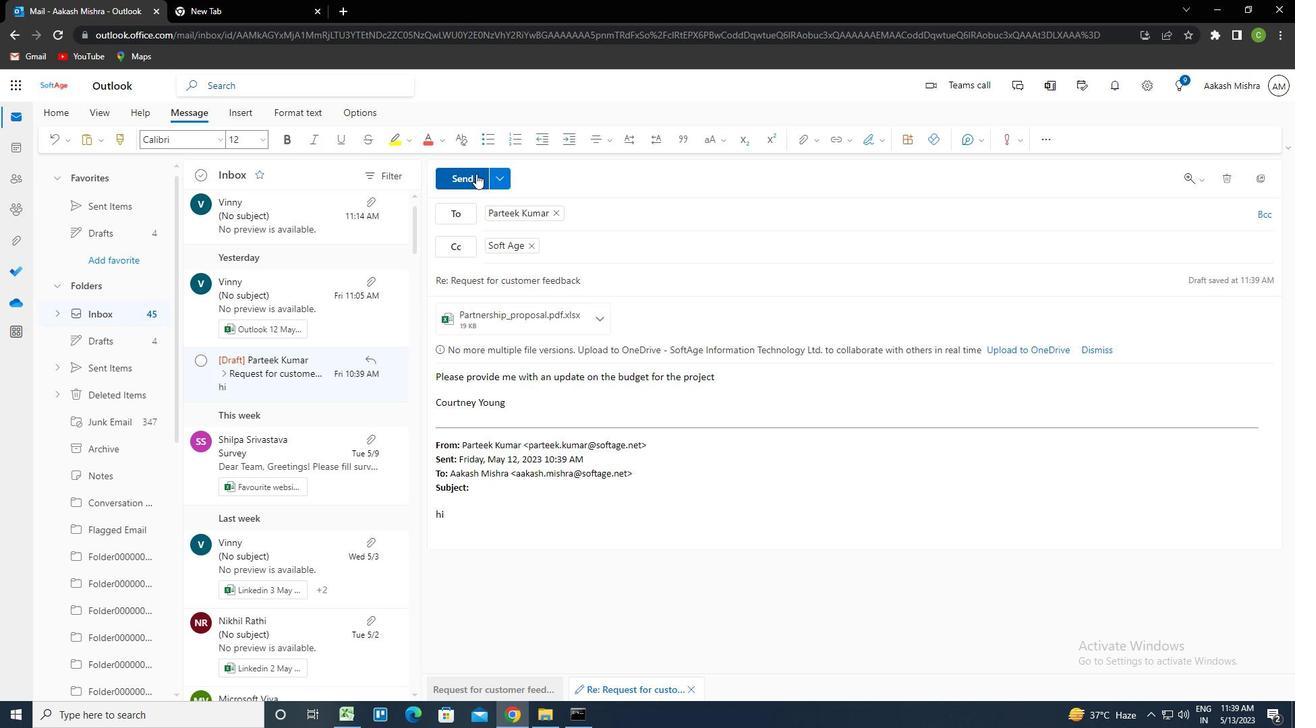 
Action: Mouse moved to (717, 331)
Screenshot: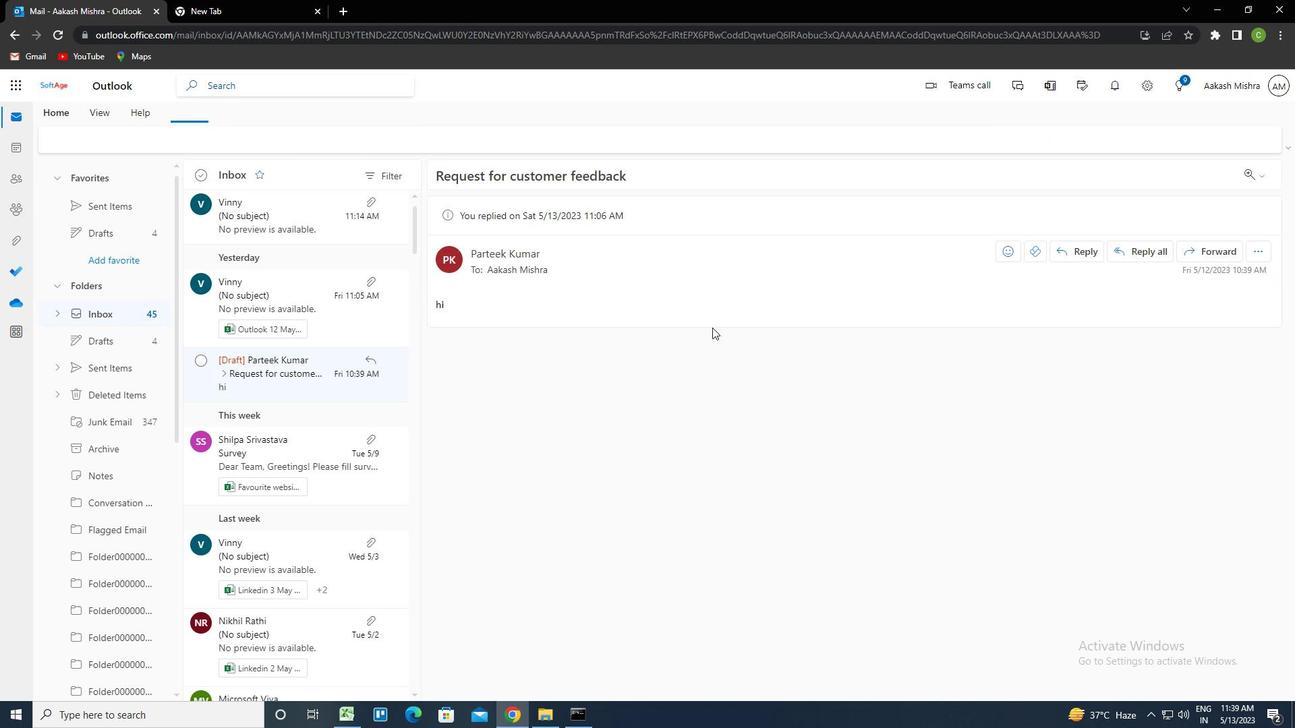 
